 Task: Create in the project AquaVue in Backlog an issue 'Improve website speed and performance', assign it to team member softage.3@softage.net and change the status to IN PROGRESS. Create in the project AquaVue in Backlog an issue 'Implement multi-factor authentication for user login', assign it to team member softage.4@softage.net and change the status to IN PROGRESS
Action: Mouse moved to (254, 61)
Screenshot: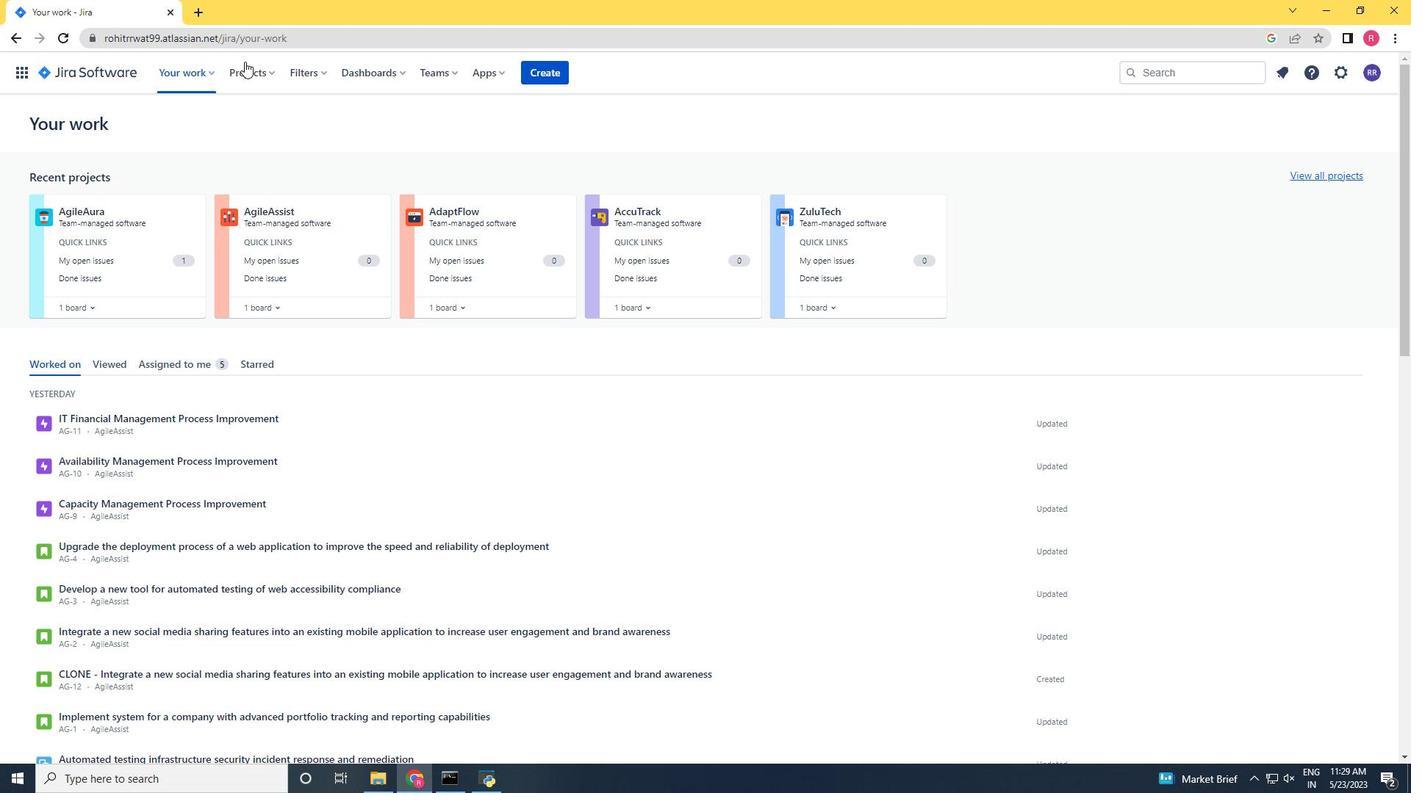 
Action: Mouse pressed left at (254, 61)
Screenshot: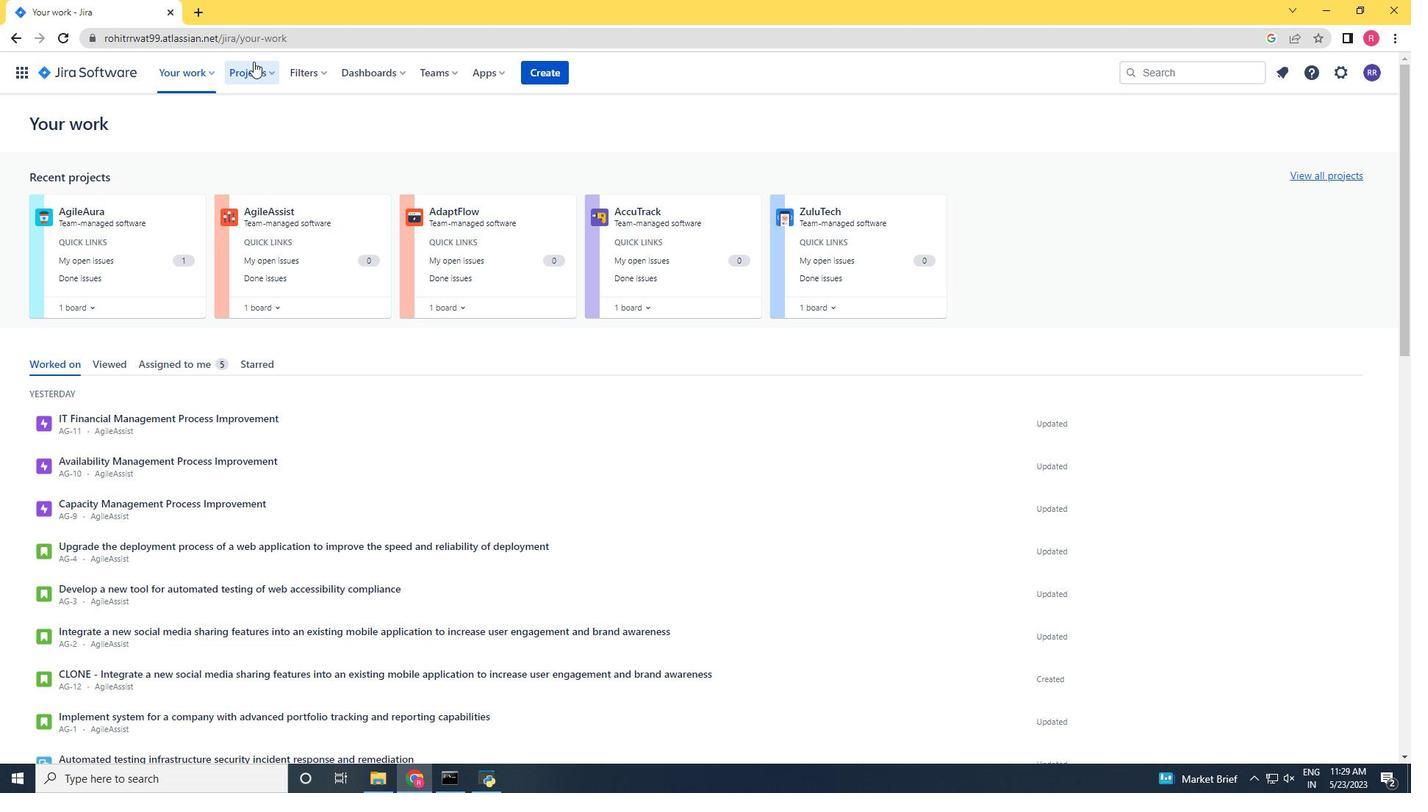 
Action: Mouse moved to (288, 144)
Screenshot: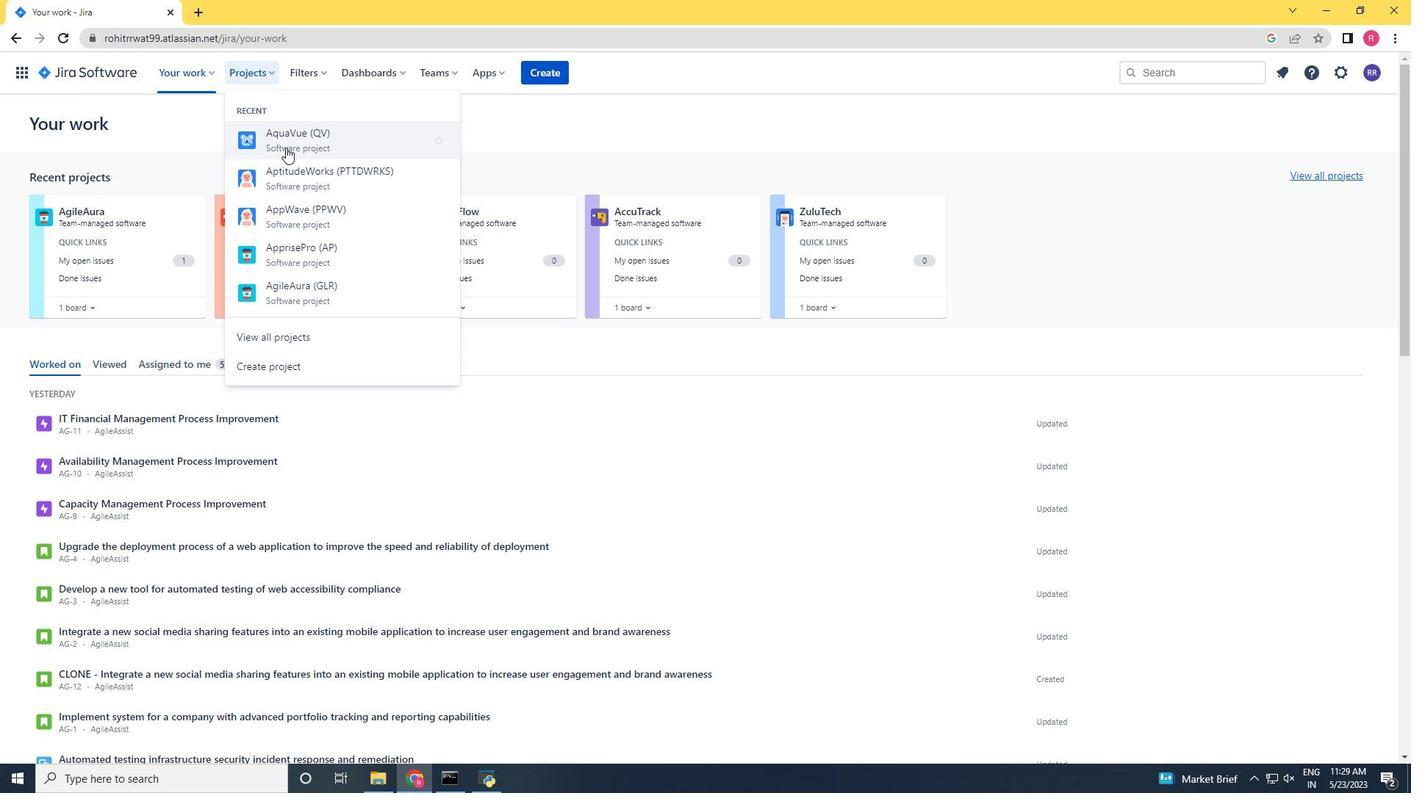 
Action: Mouse pressed left at (288, 144)
Screenshot: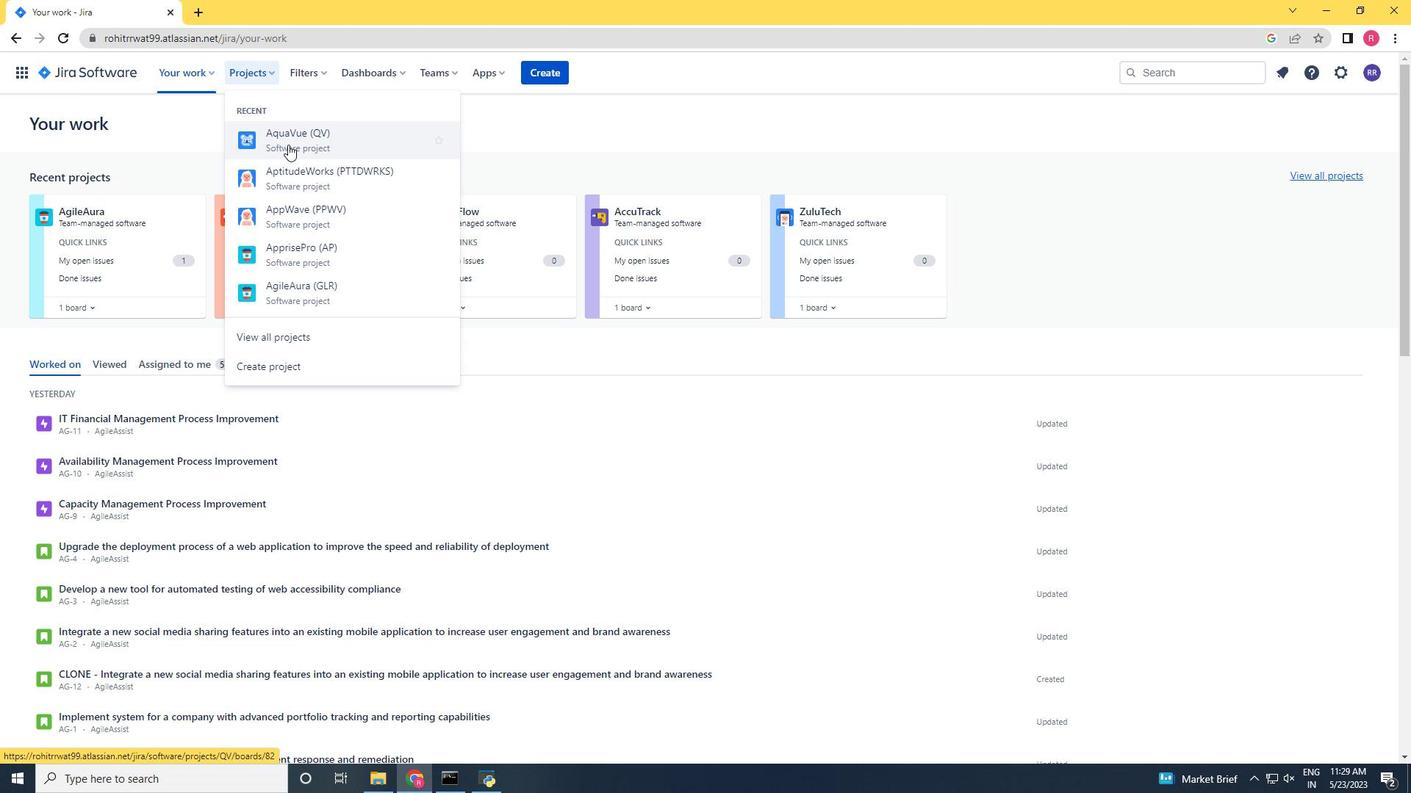 
Action: Mouse moved to (88, 221)
Screenshot: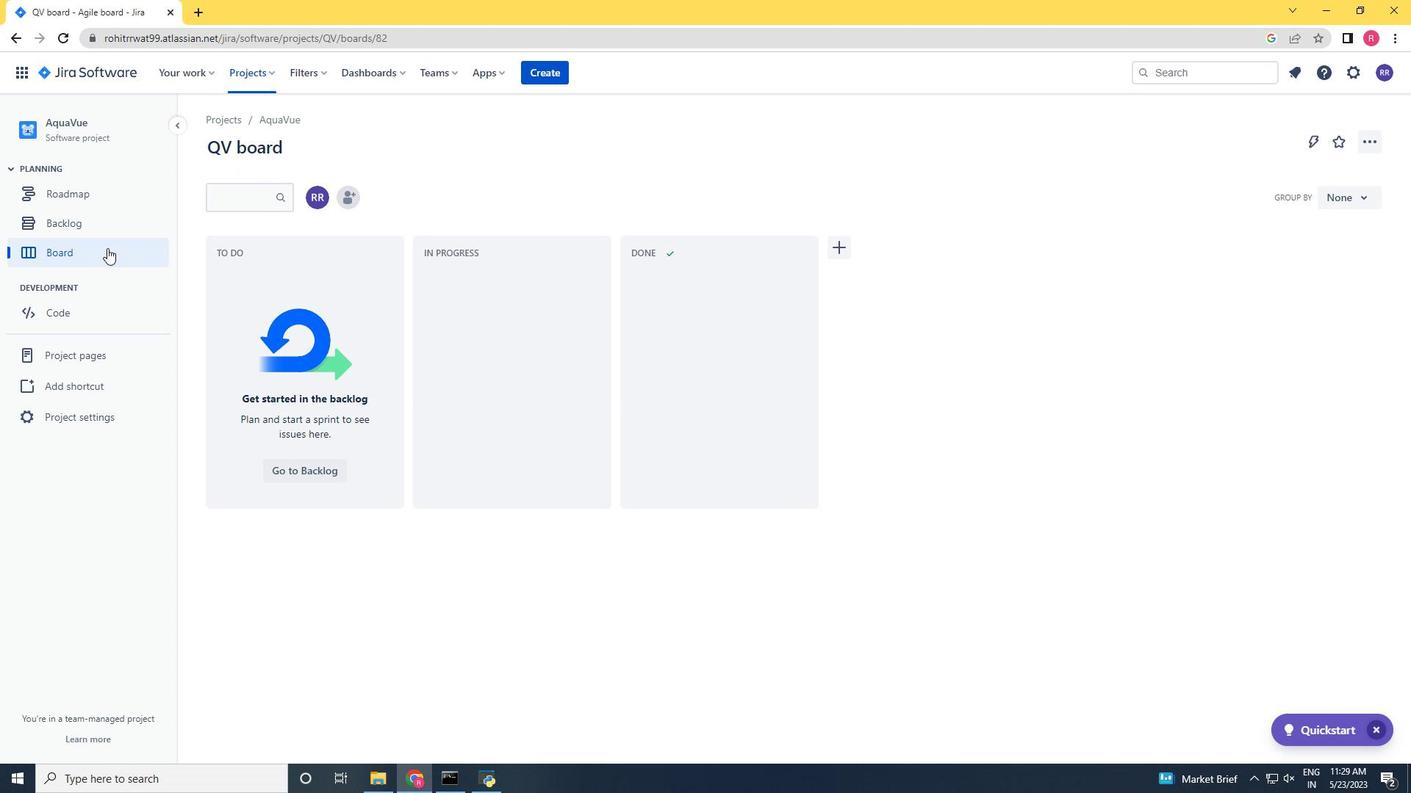 
Action: Mouse pressed left at (88, 221)
Screenshot: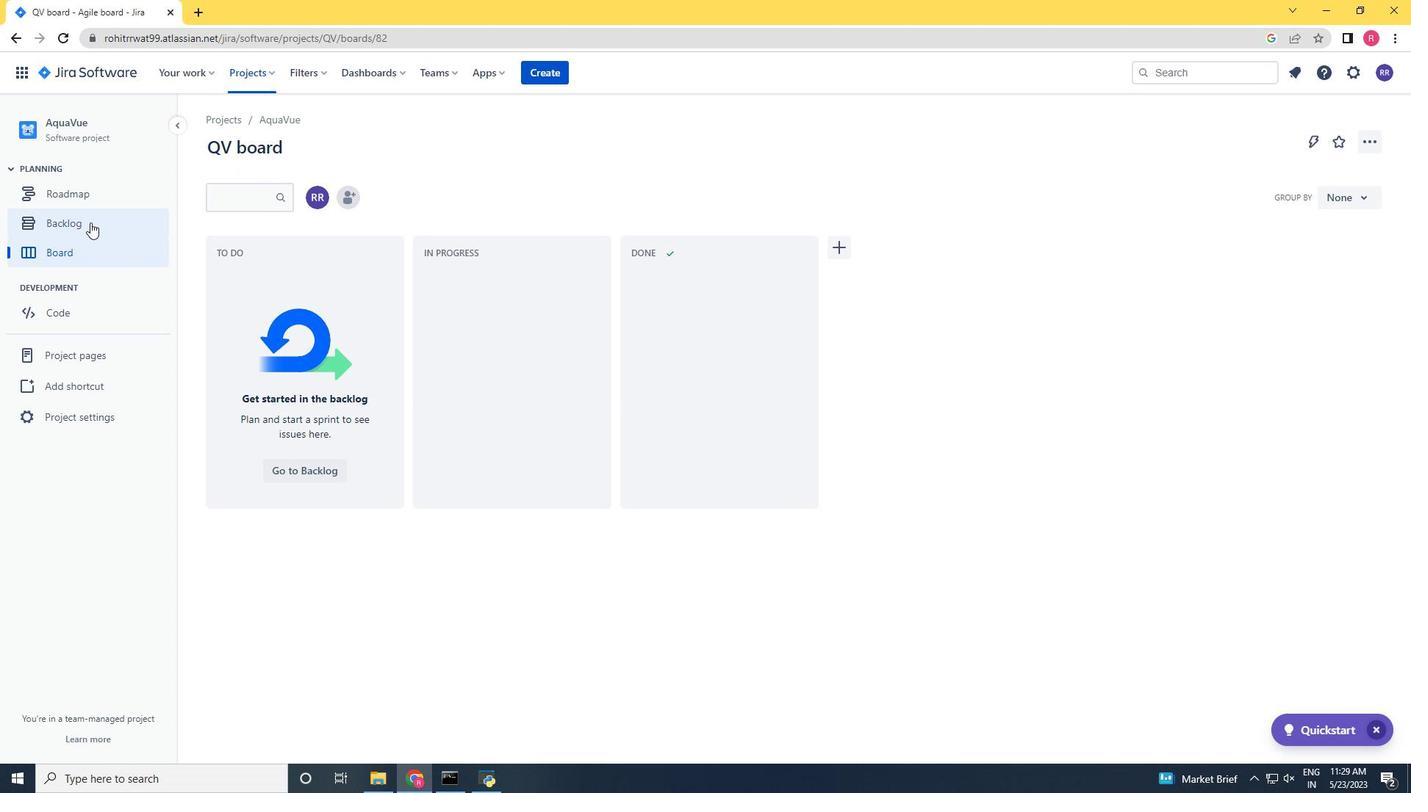 
Action: Mouse moved to (498, 548)
Screenshot: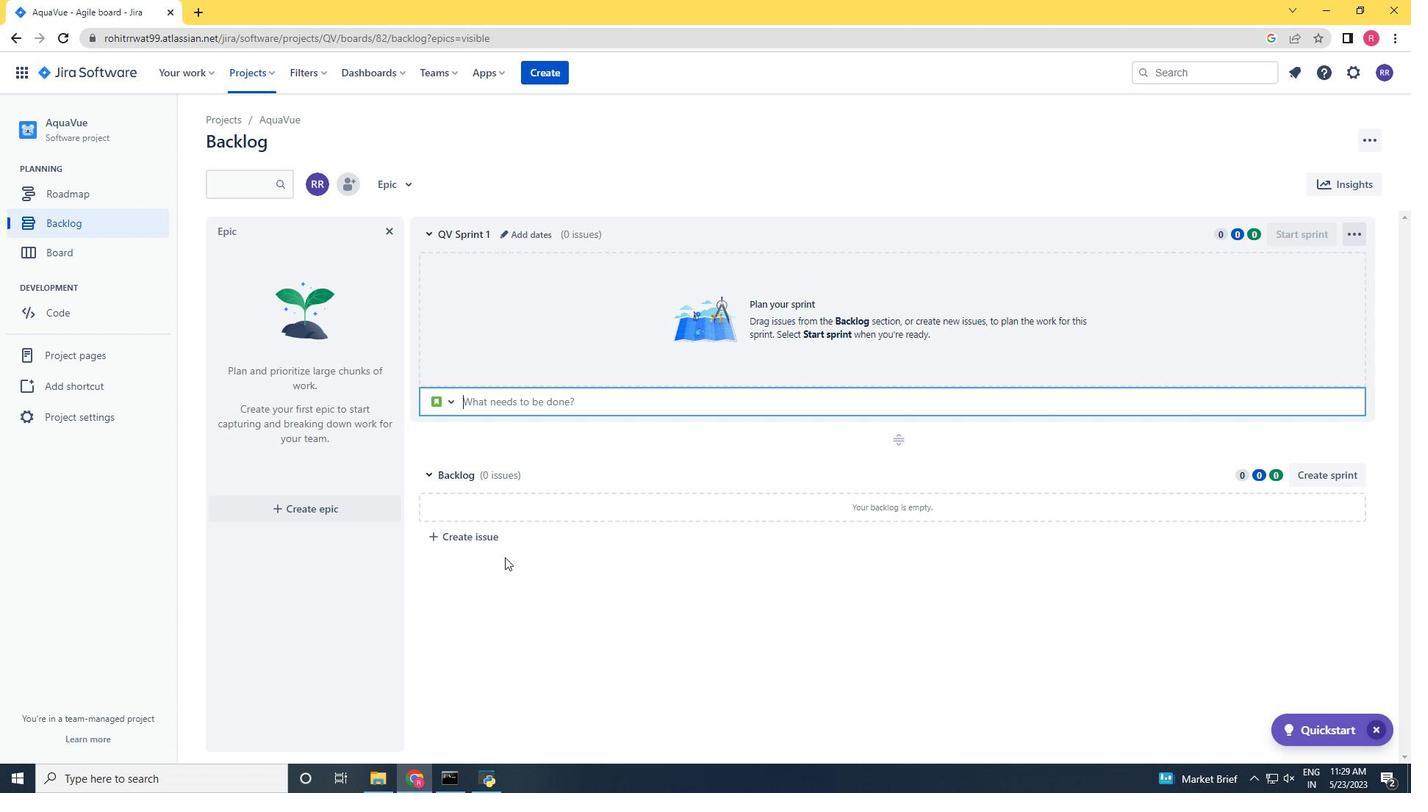 
Action: Mouse pressed left at (498, 548)
Screenshot: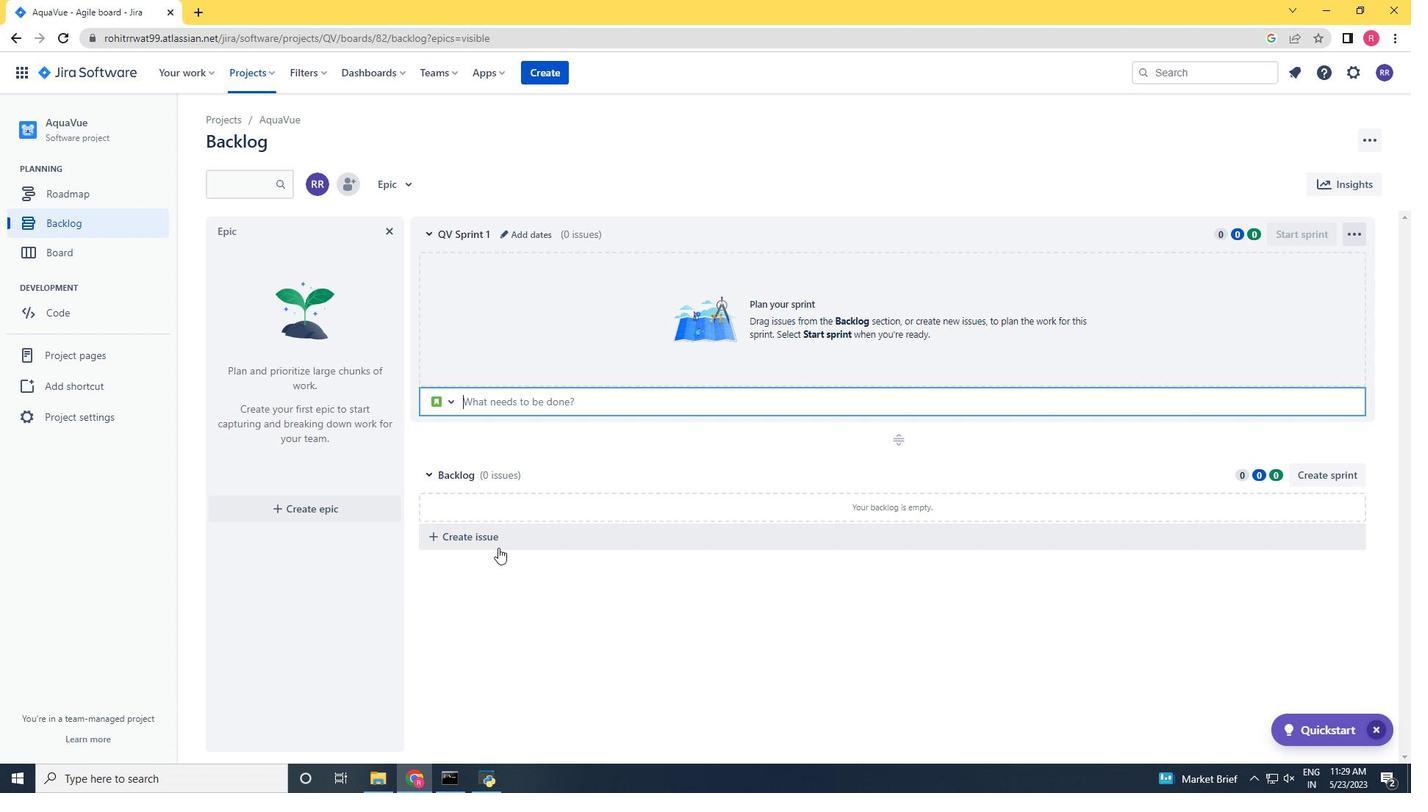 
Action: Mouse moved to (387, 227)
Screenshot: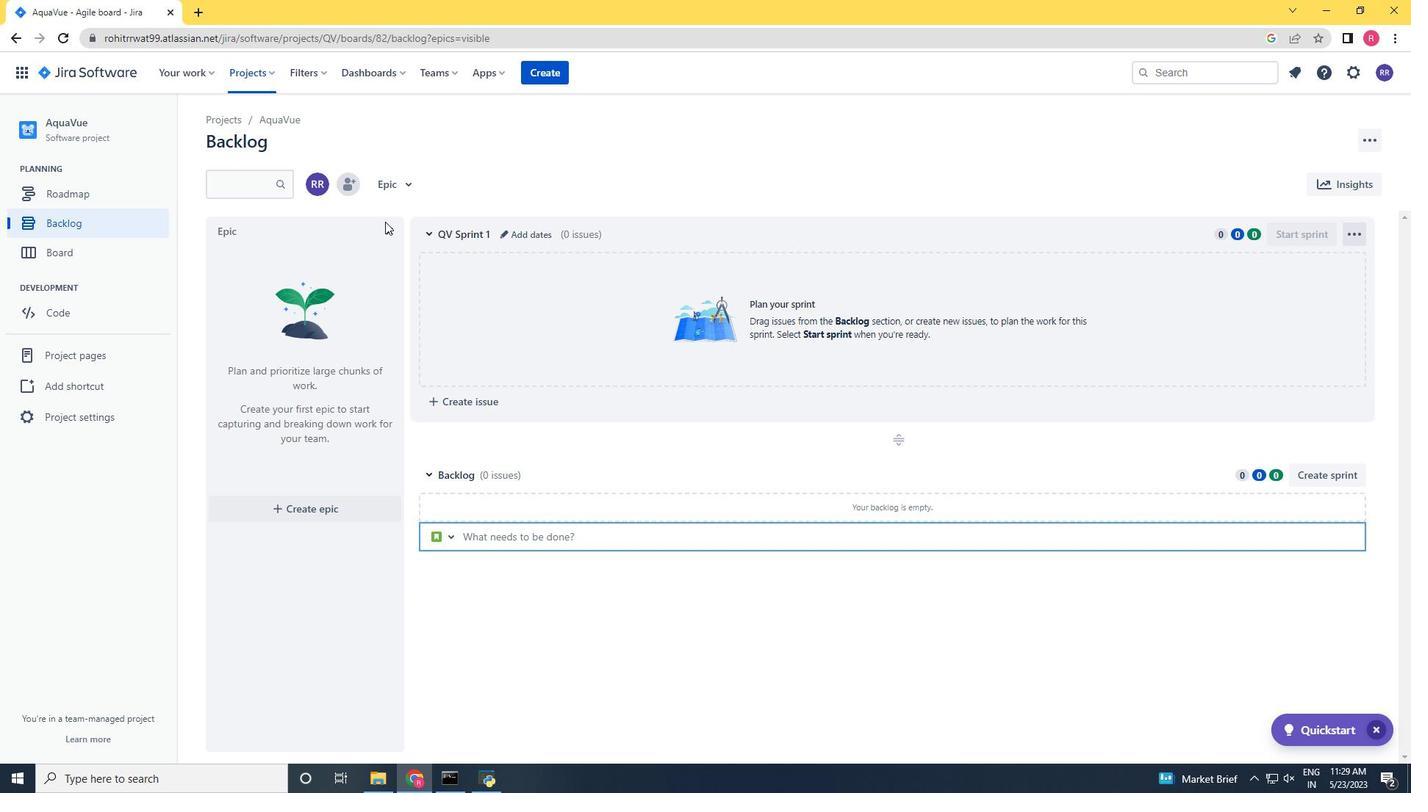 
Action: Mouse pressed left at (387, 227)
Screenshot: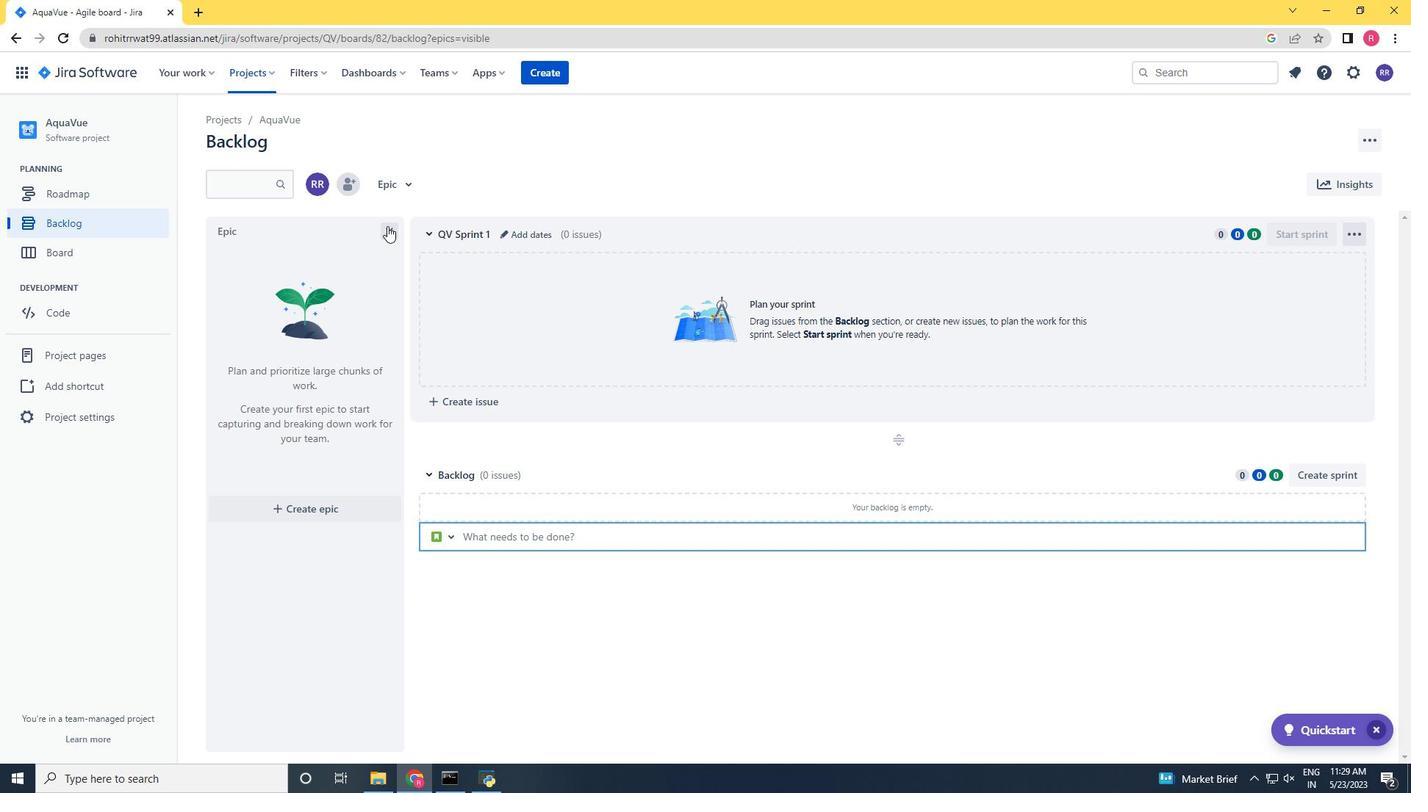 
Action: Mouse moved to (302, 548)
Screenshot: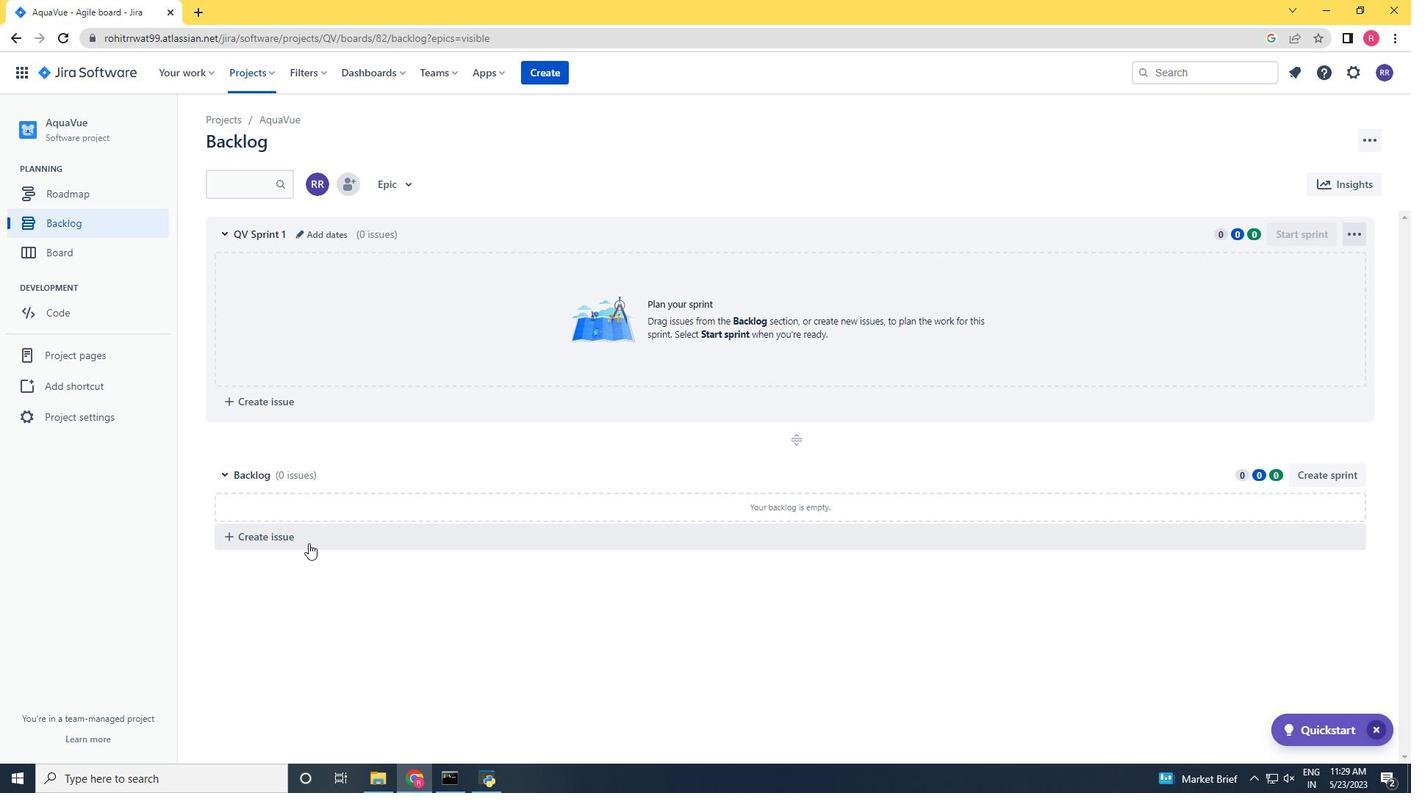 
Action: Mouse pressed left at (302, 548)
Screenshot: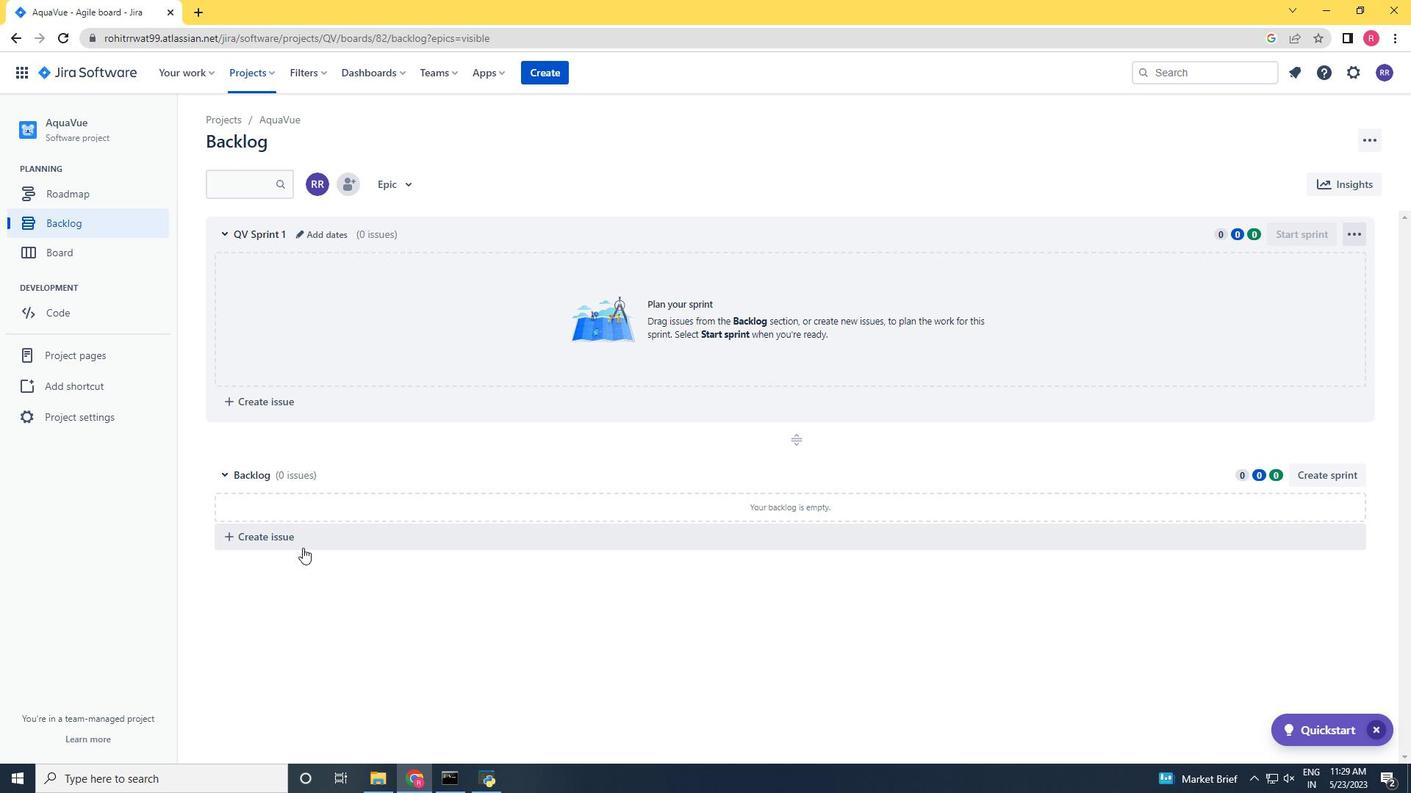 
Action: Key pressed <Key.shift>Improve<Key.space>website<Key.space>speed<Key.space>and<Key.space>prformance<Key.space><Key.left><Key.left><Key.left><Key.left><Key.left><Key.left><Key.left><Key.left><Key.left><Key.left>e<Key.right><Key.right><Key.right><Key.right><Key.right><Key.right><Key.right><Key.right><Key.right><Key.right><Key.right><Key.right><Key.right><Key.right><Key.right><Key.enter>
Screenshot: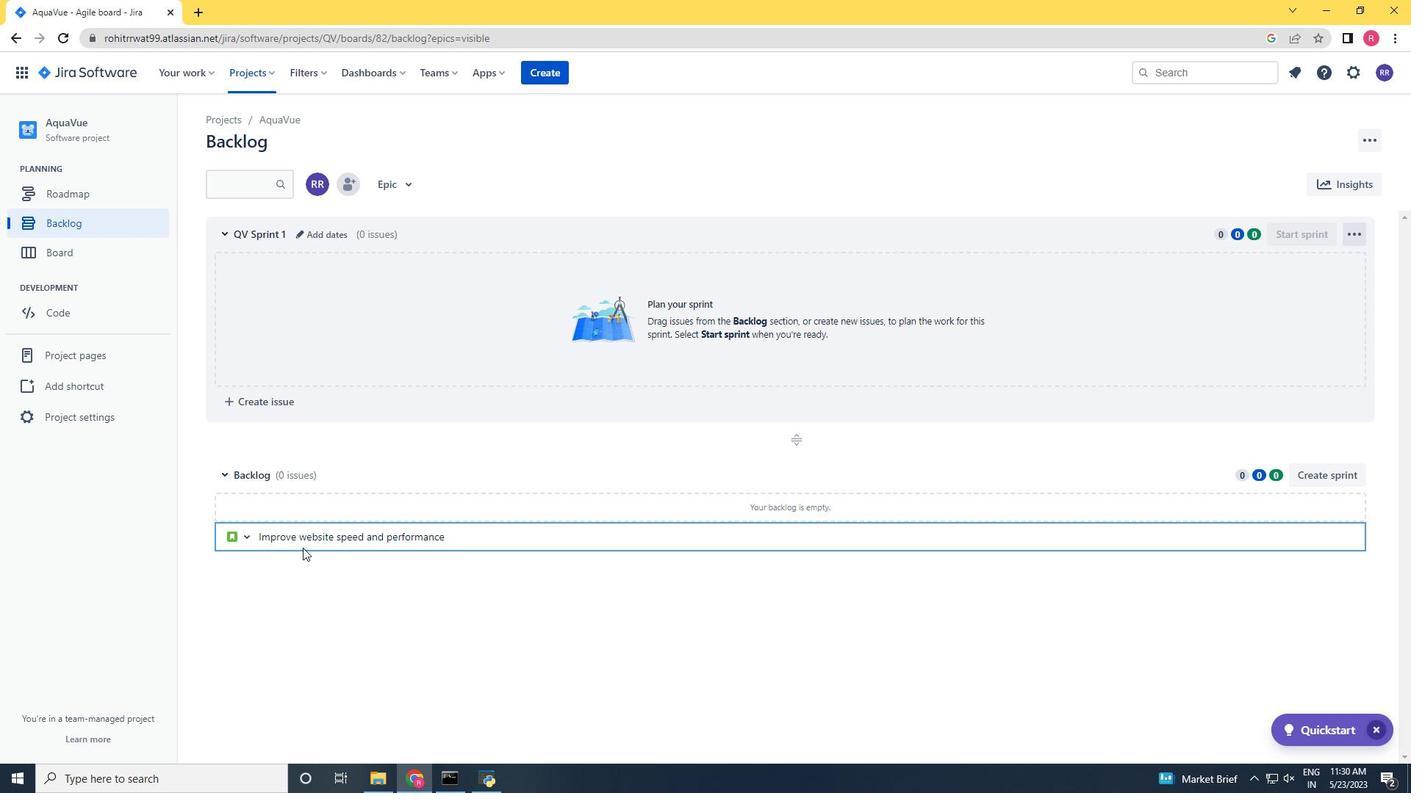 
Action: Mouse moved to (1298, 511)
Screenshot: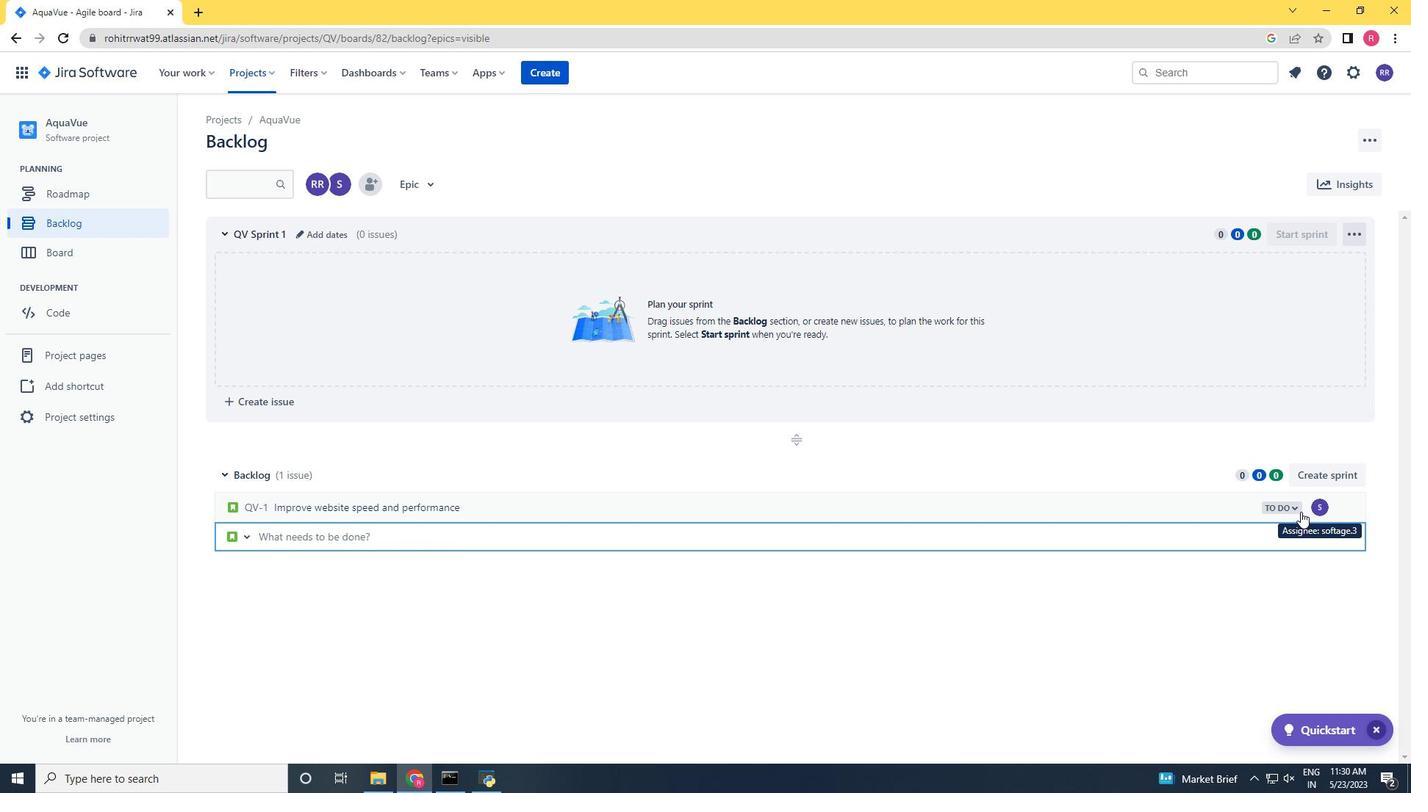 
Action: Mouse pressed left at (1298, 511)
Screenshot: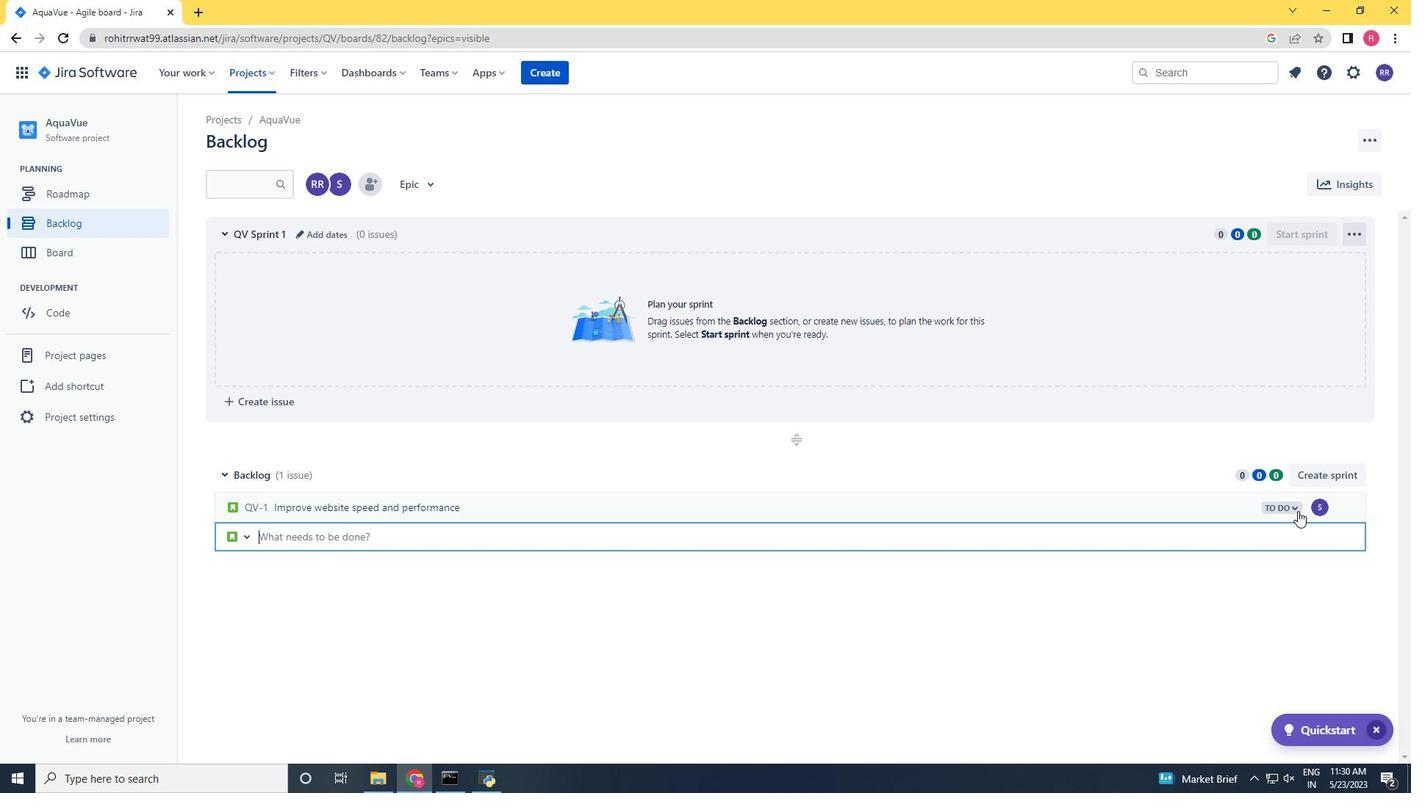 
Action: Mouse moved to (965, 507)
Screenshot: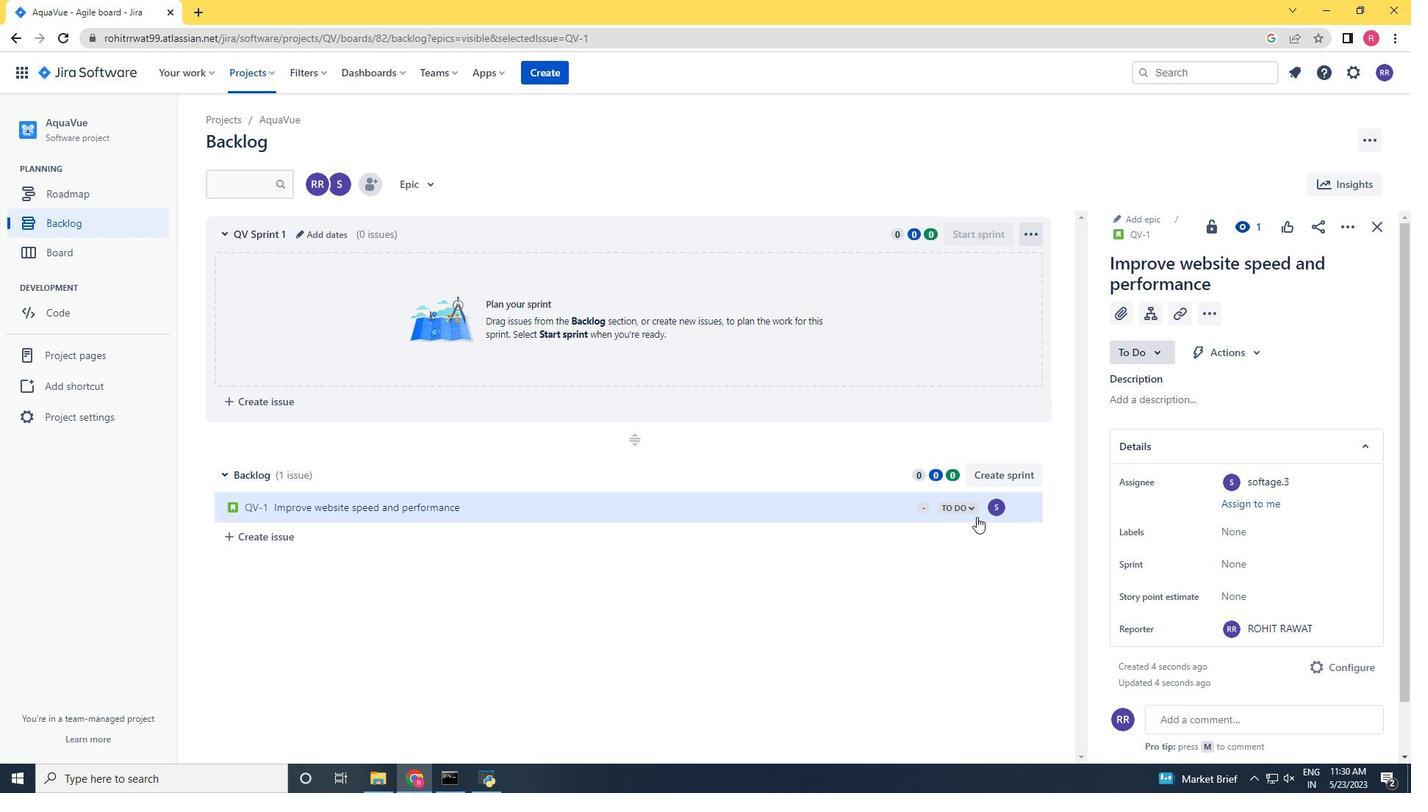 
Action: Mouse pressed left at (965, 507)
Screenshot: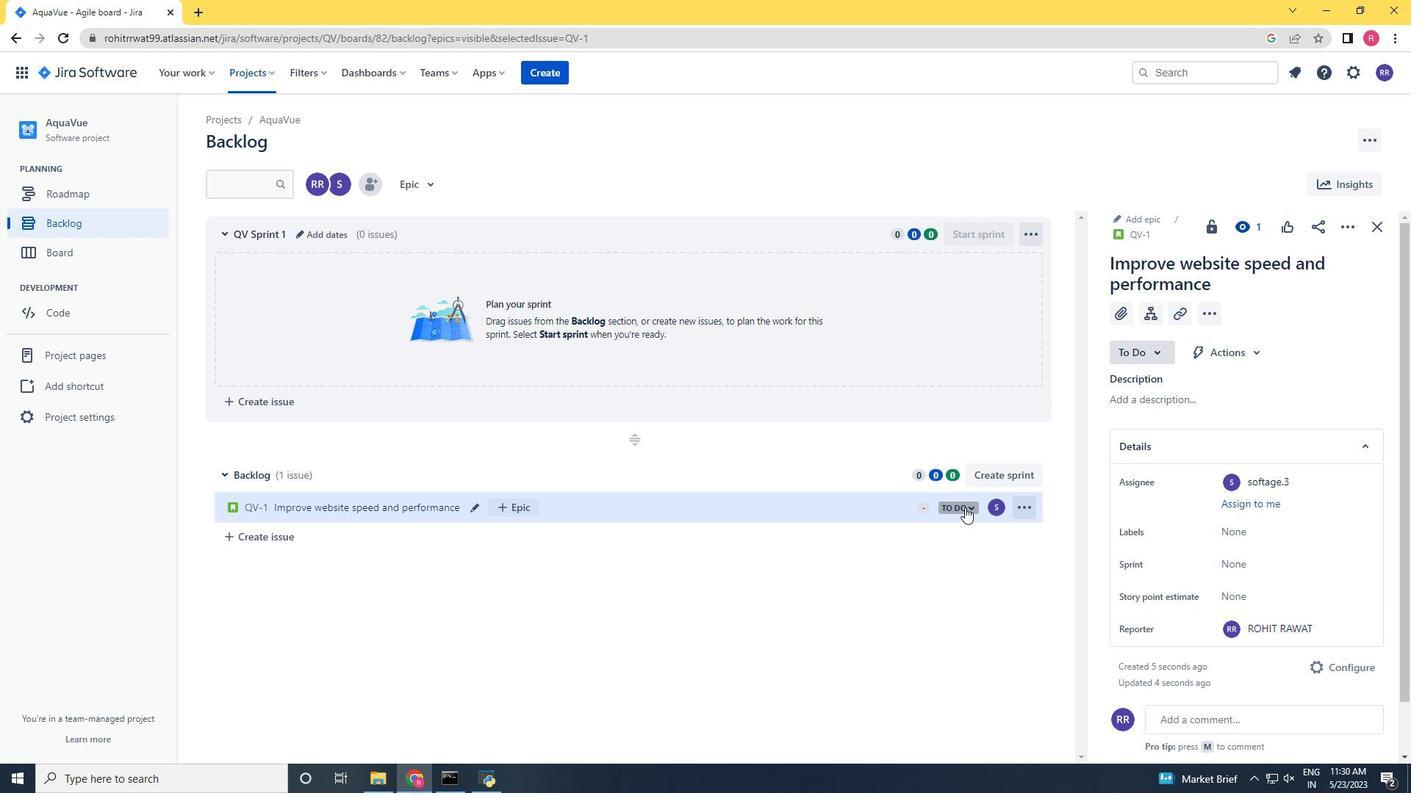 
Action: Mouse moved to (966, 534)
Screenshot: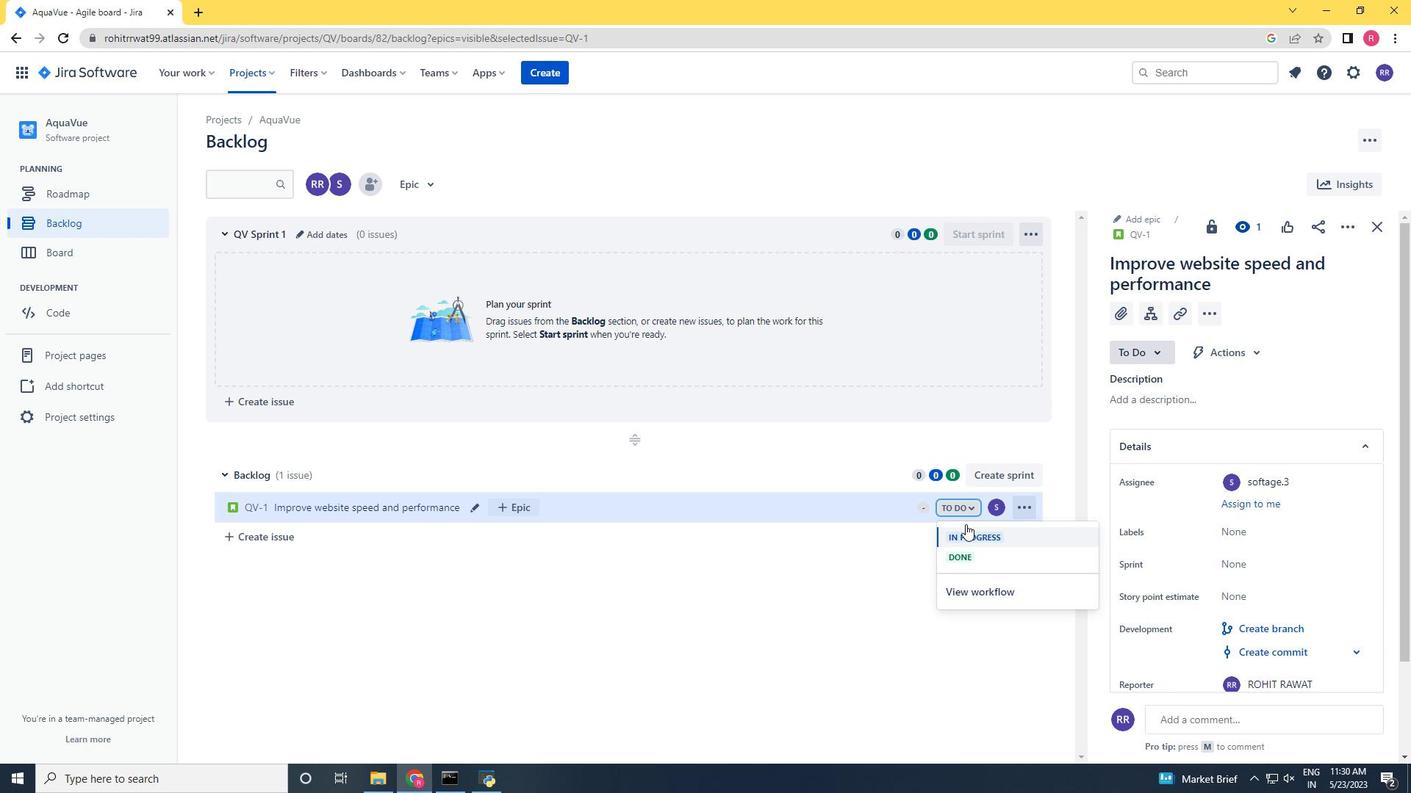 
Action: Mouse pressed left at (966, 534)
Screenshot: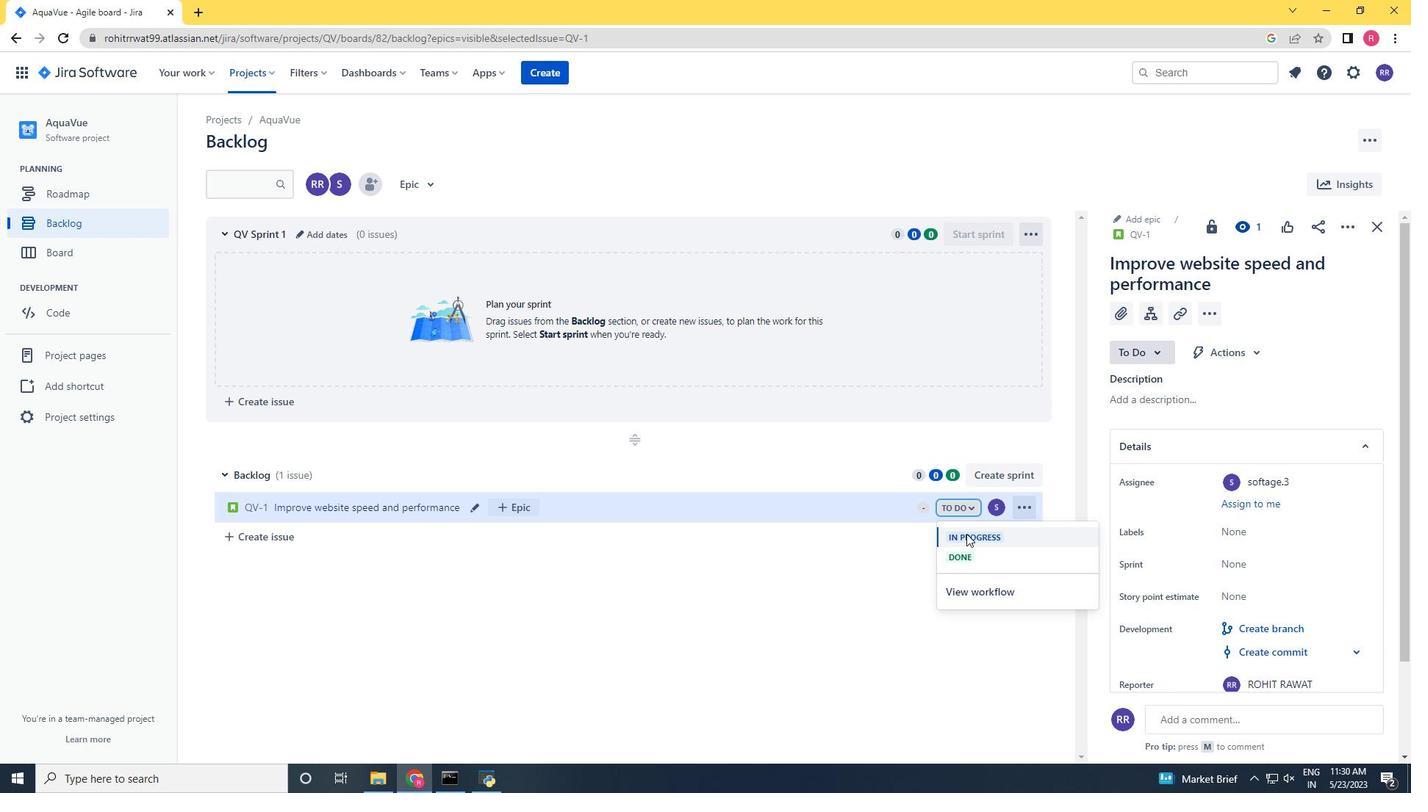 
Action: Mouse moved to (1376, 229)
Screenshot: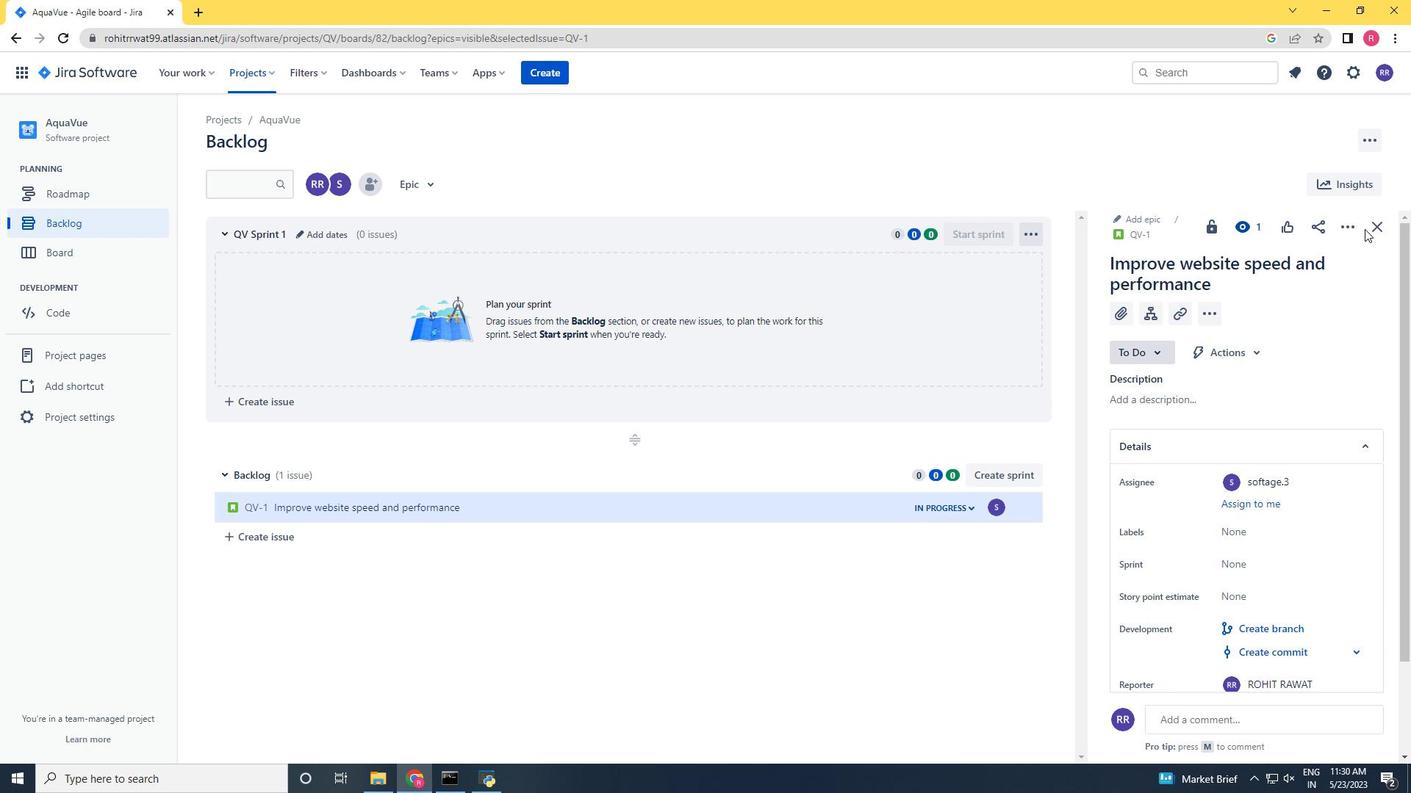 
Action: Mouse pressed left at (1376, 229)
Screenshot: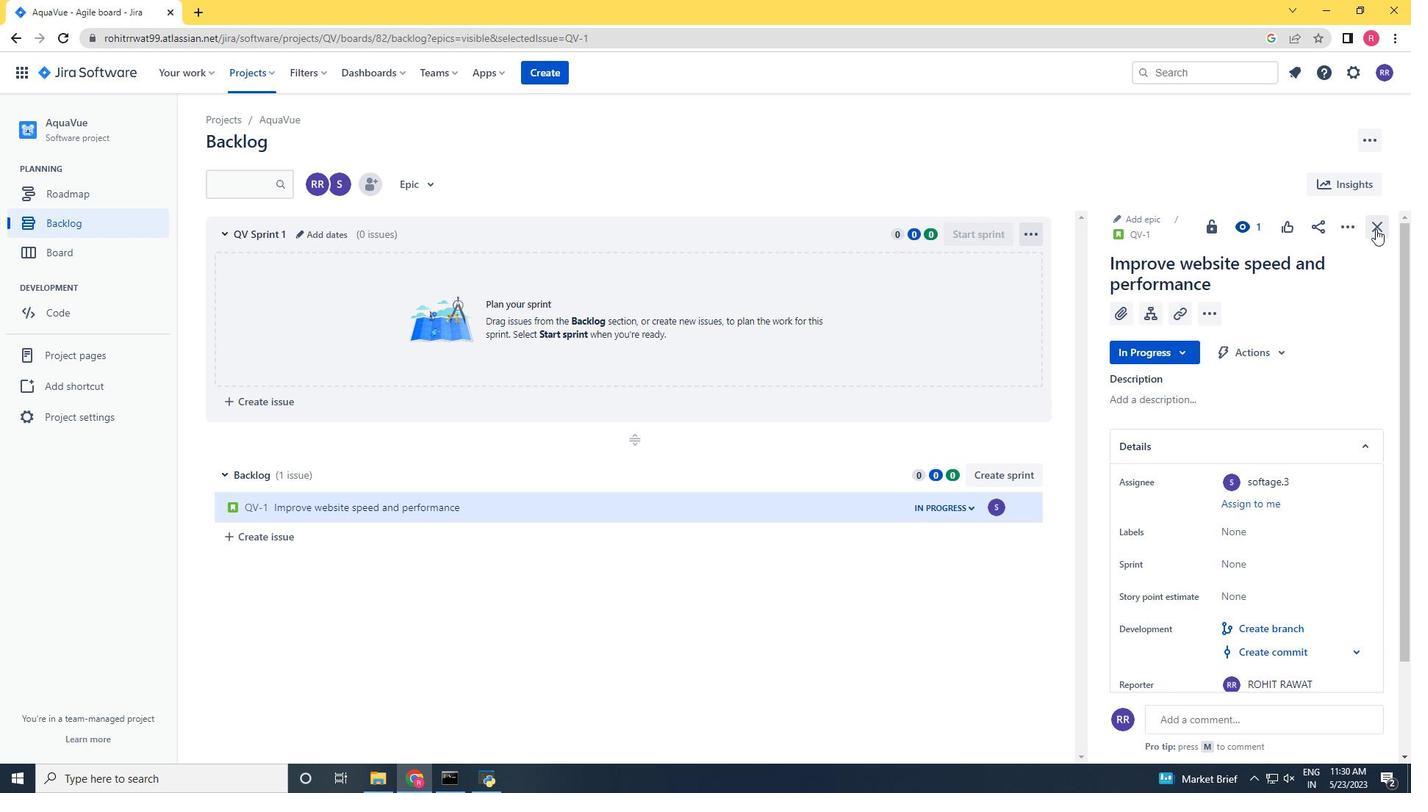 
Action: Mouse moved to (293, 543)
Screenshot: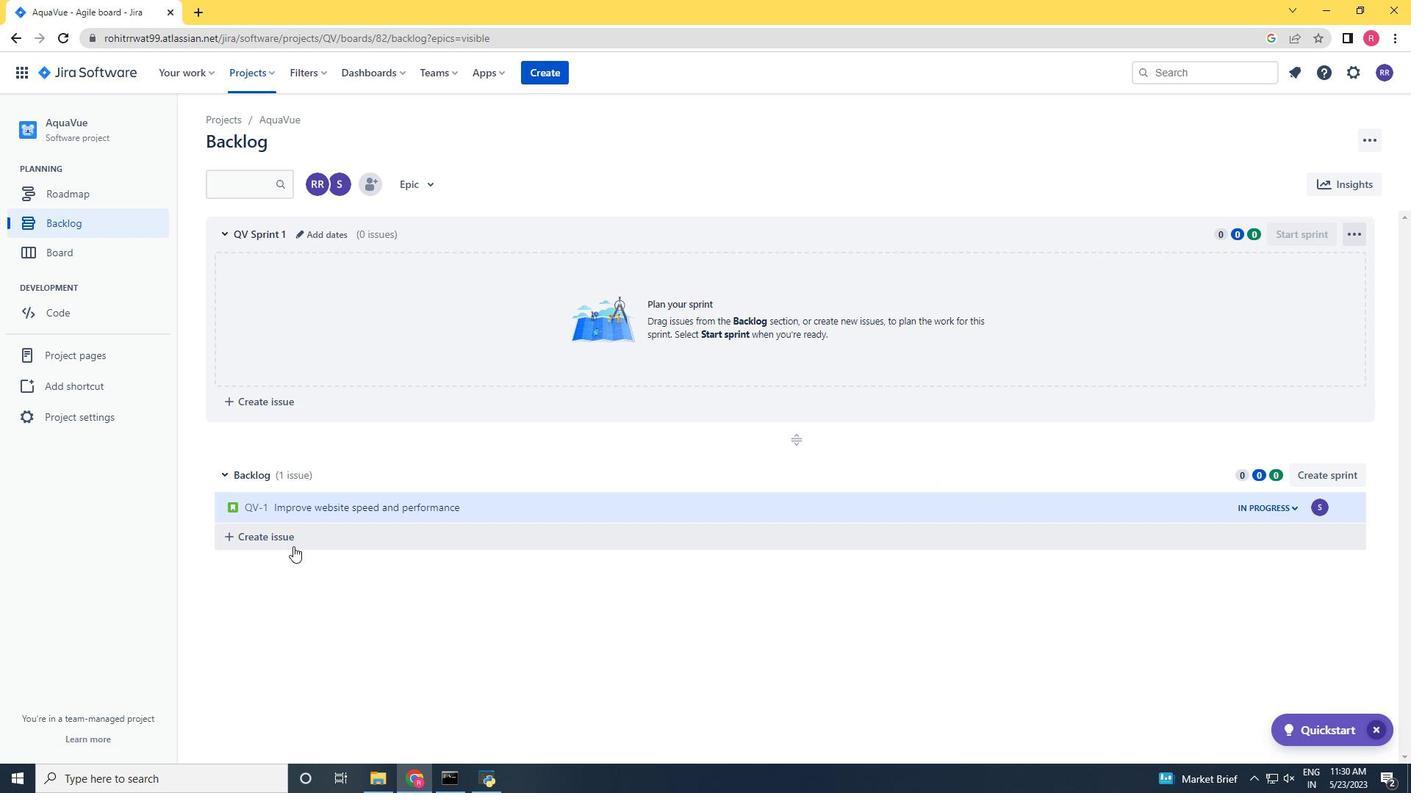 
Action: Mouse pressed left at (293, 543)
Screenshot: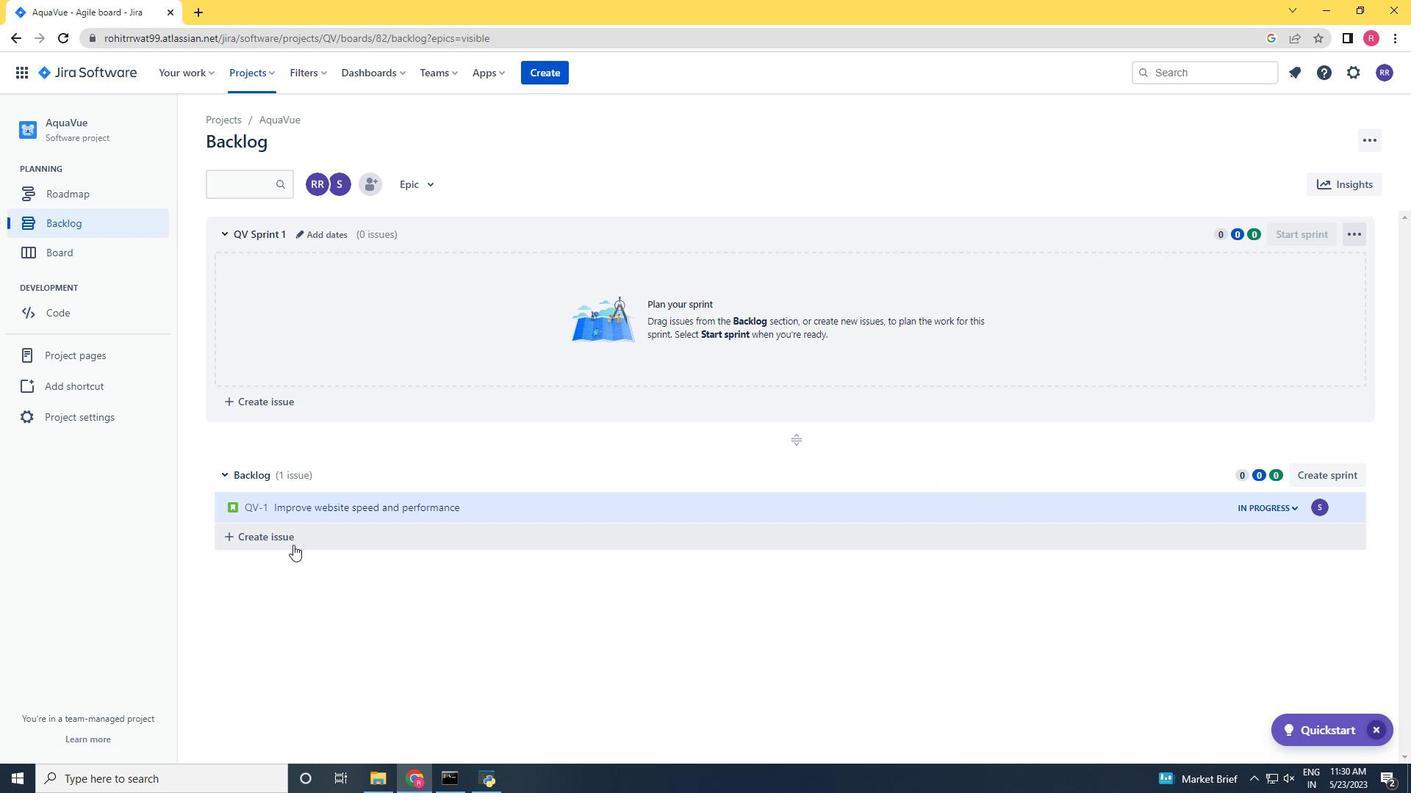 
Action: Mouse moved to (321, 543)
Screenshot: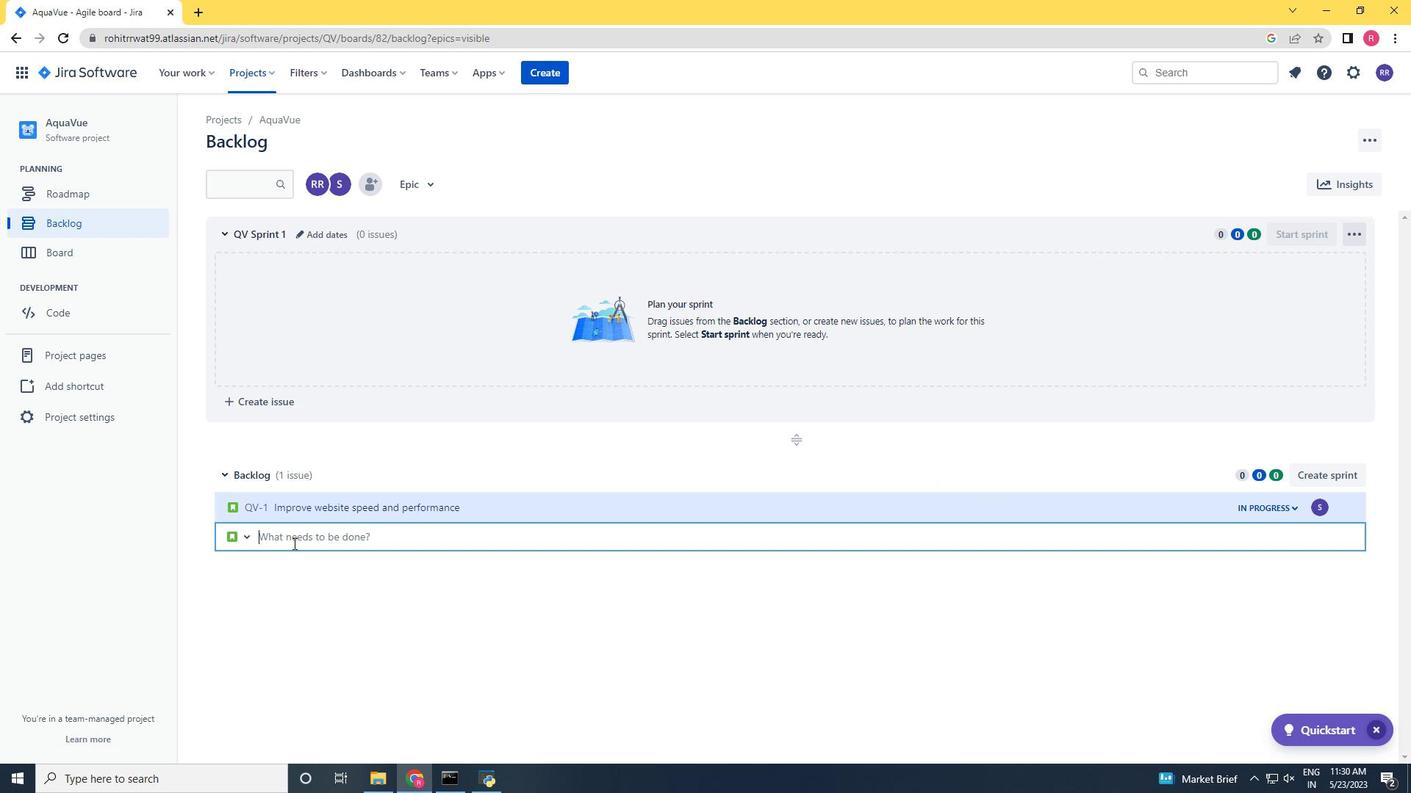 
Action: Key pressed <Key.shift>Implement<Key.space>multi-factor<Key.space>authentication<Key.space>for<Key.space>user<Key.space><Key.space>login<Key.enter>
Screenshot: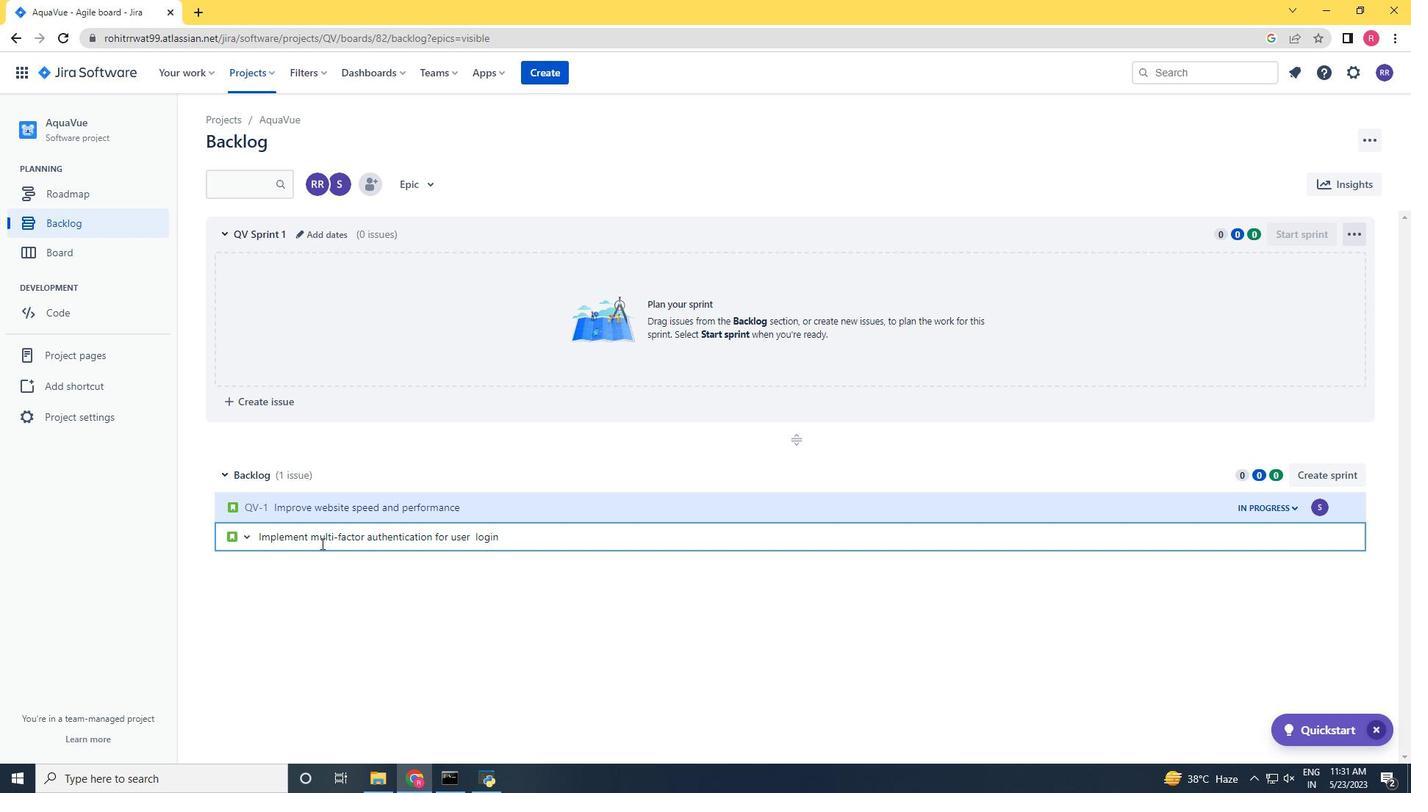 
Action: Mouse moved to (1317, 535)
Screenshot: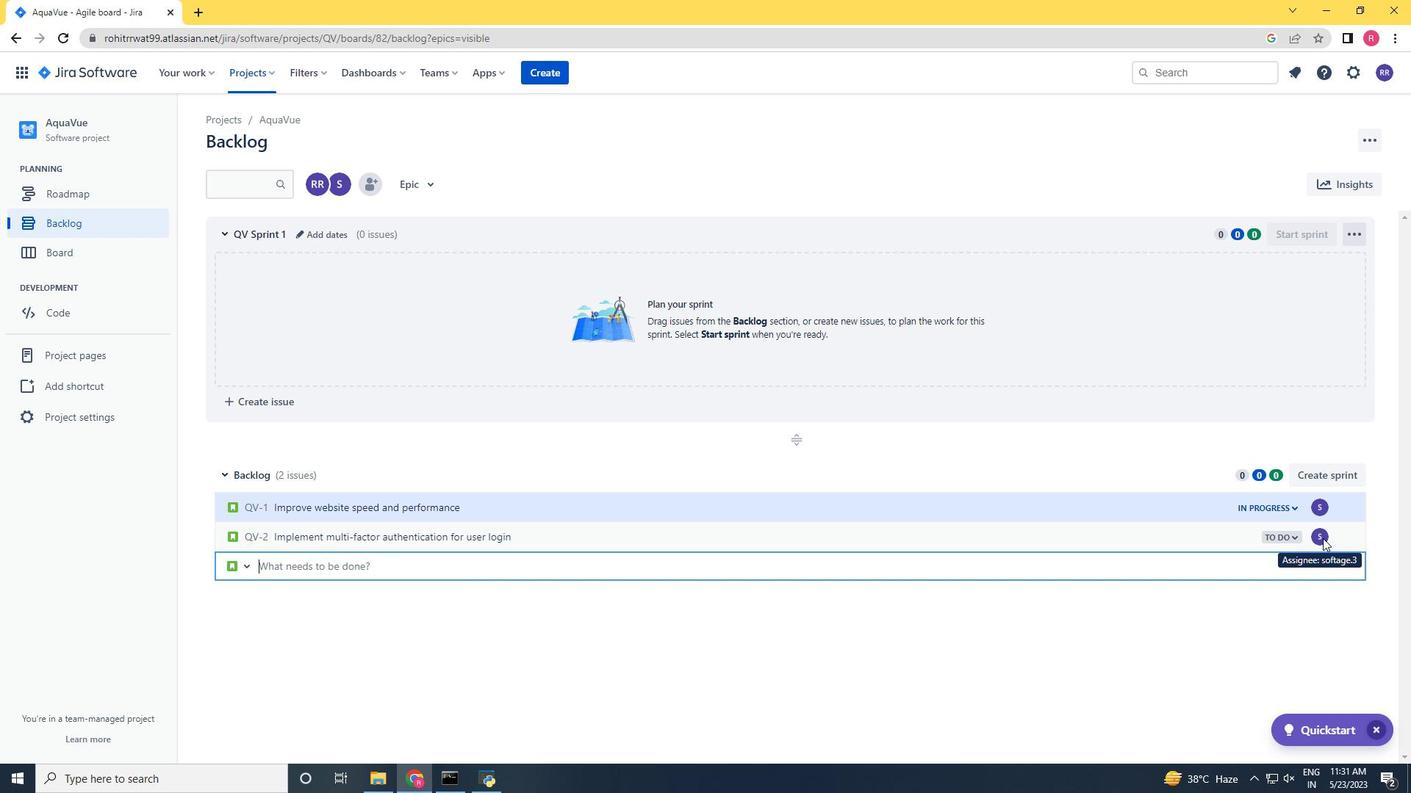 
Action: Mouse pressed left at (1317, 535)
Screenshot: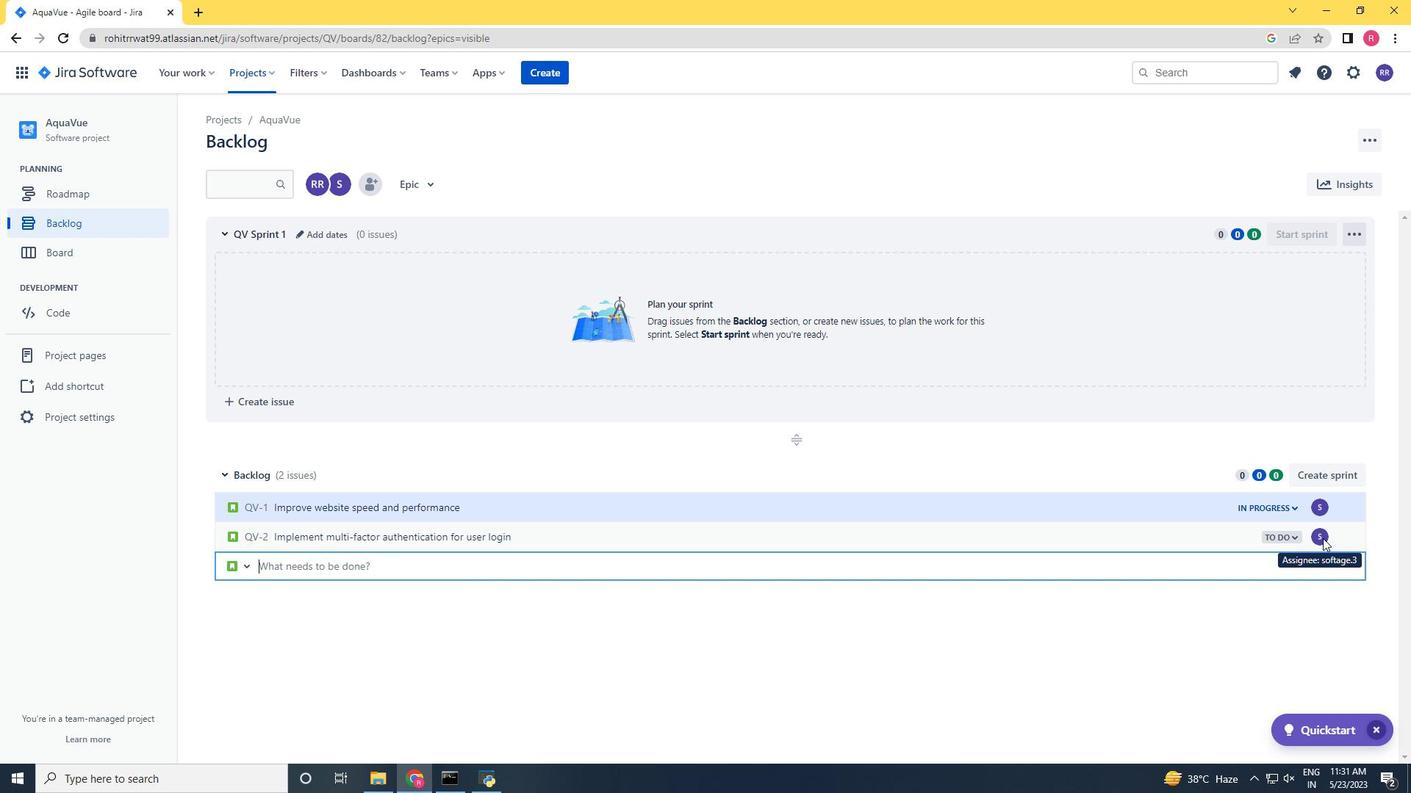 
Action: Mouse pressed left at (1317, 535)
Screenshot: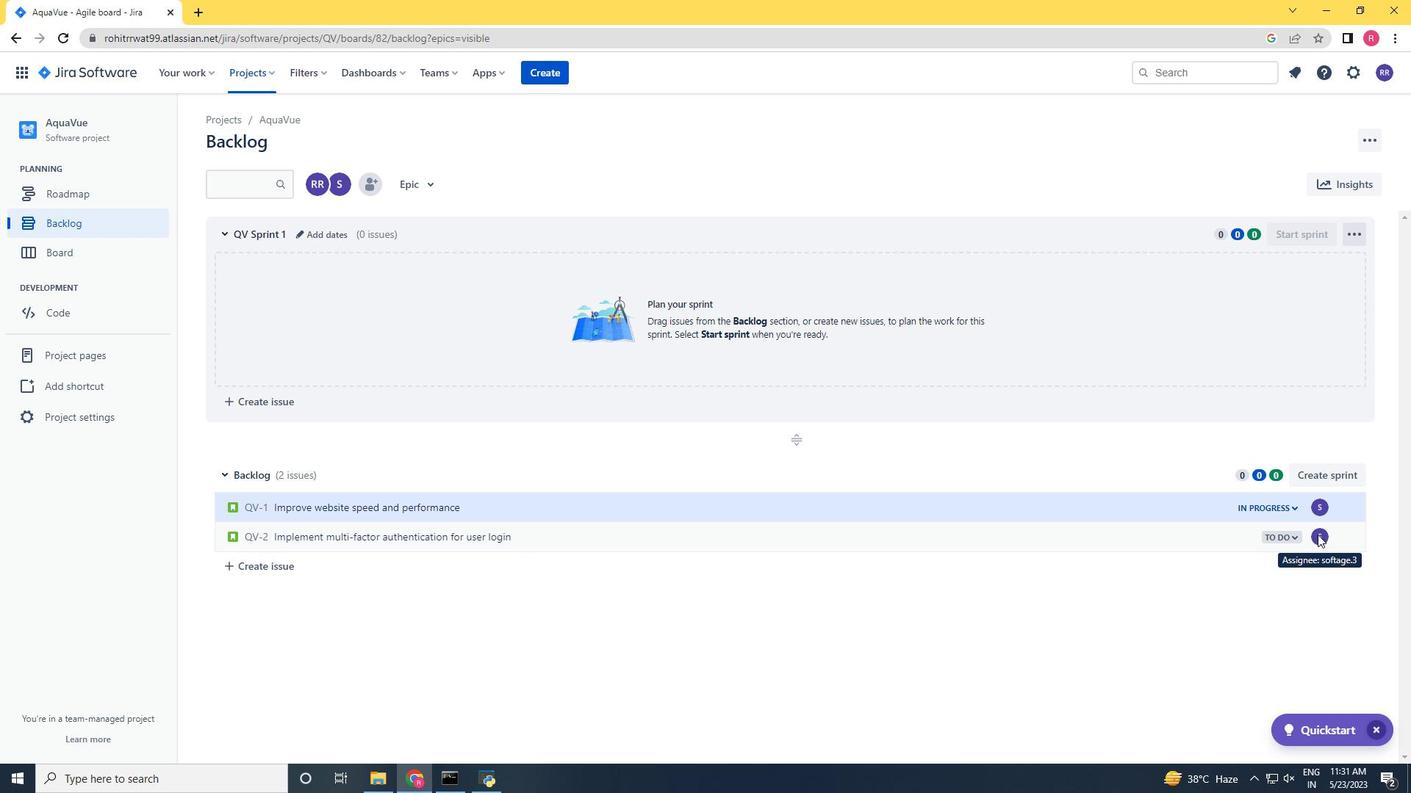 
Action: Mouse moved to (1319, 534)
Screenshot: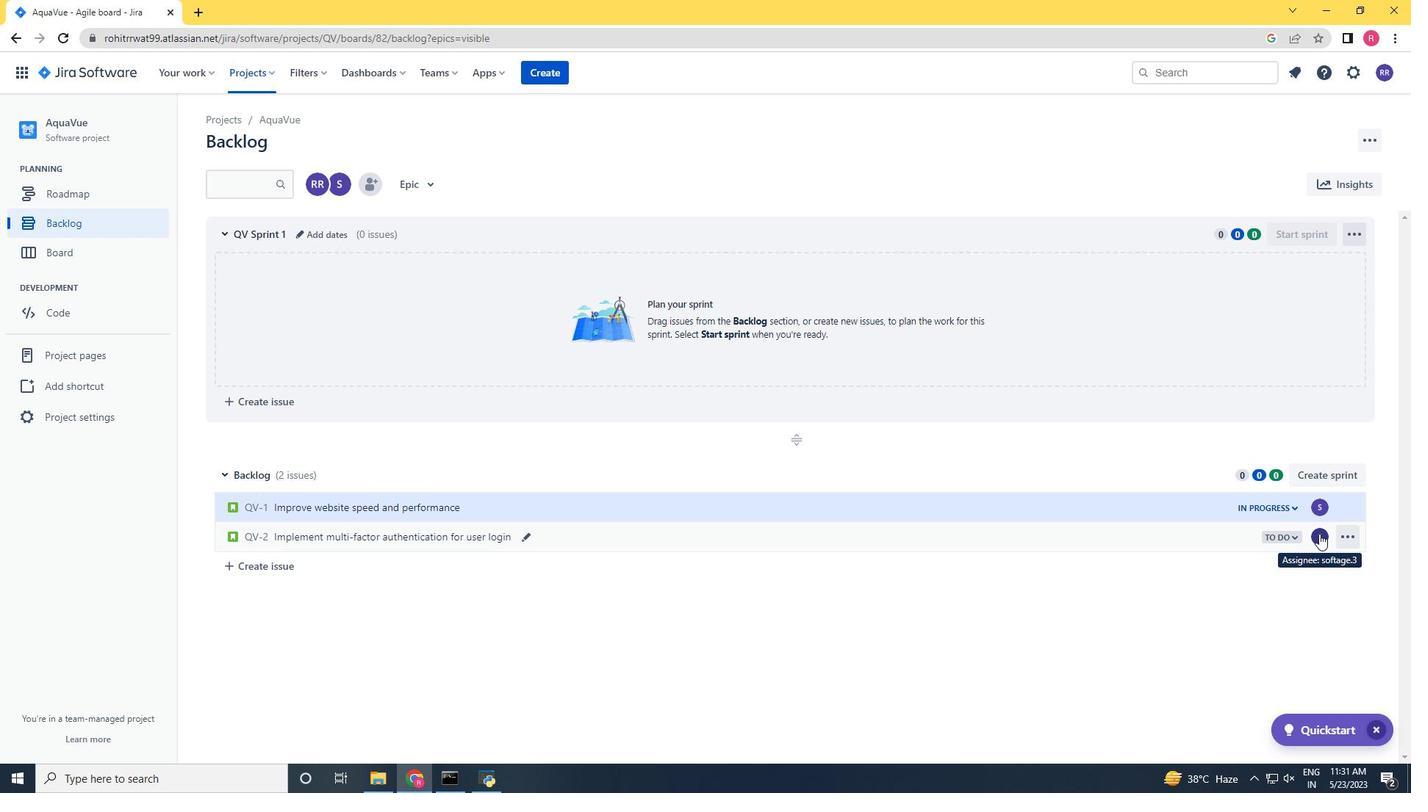 
Action: Mouse pressed left at (1319, 534)
Screenshot: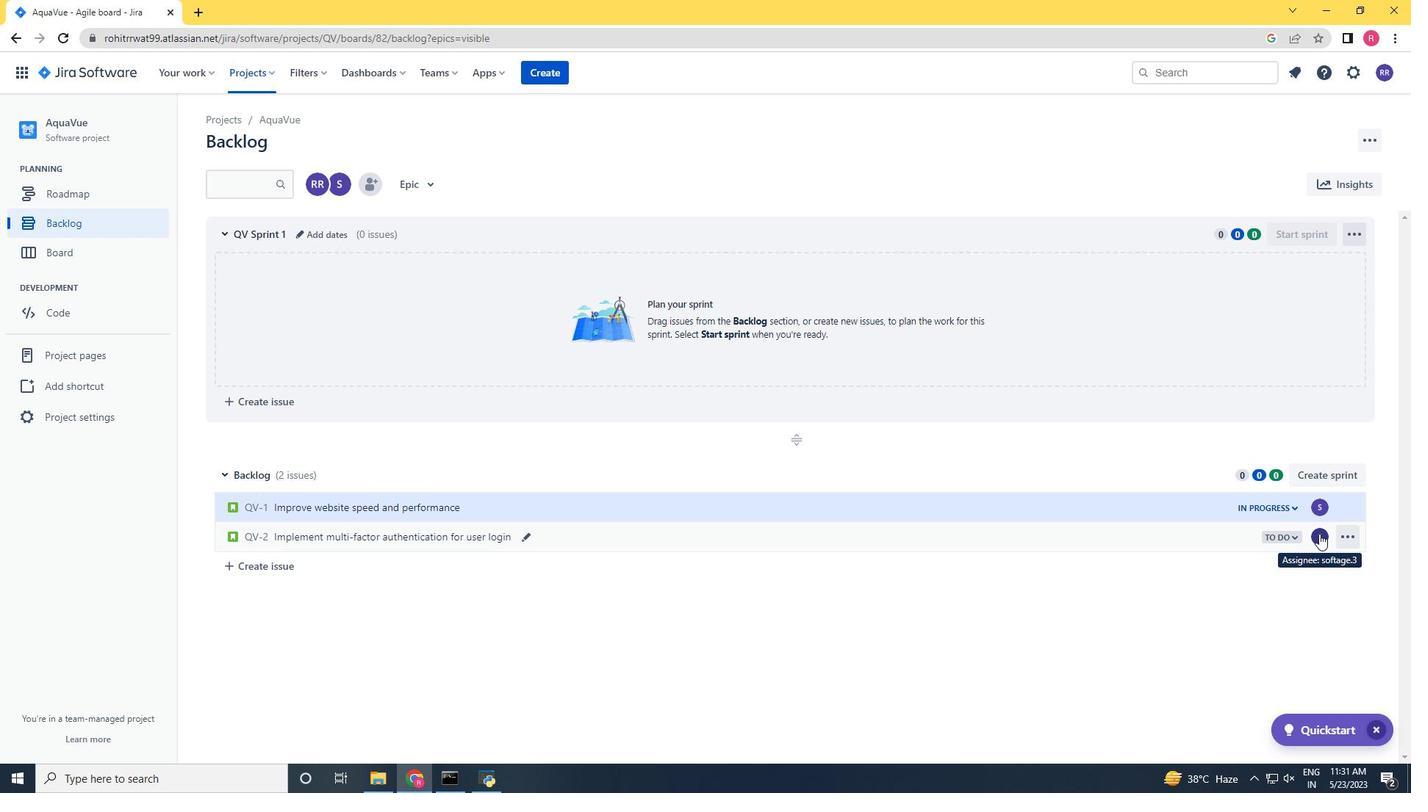 
Action: Key pressed softage.4
Screenshot: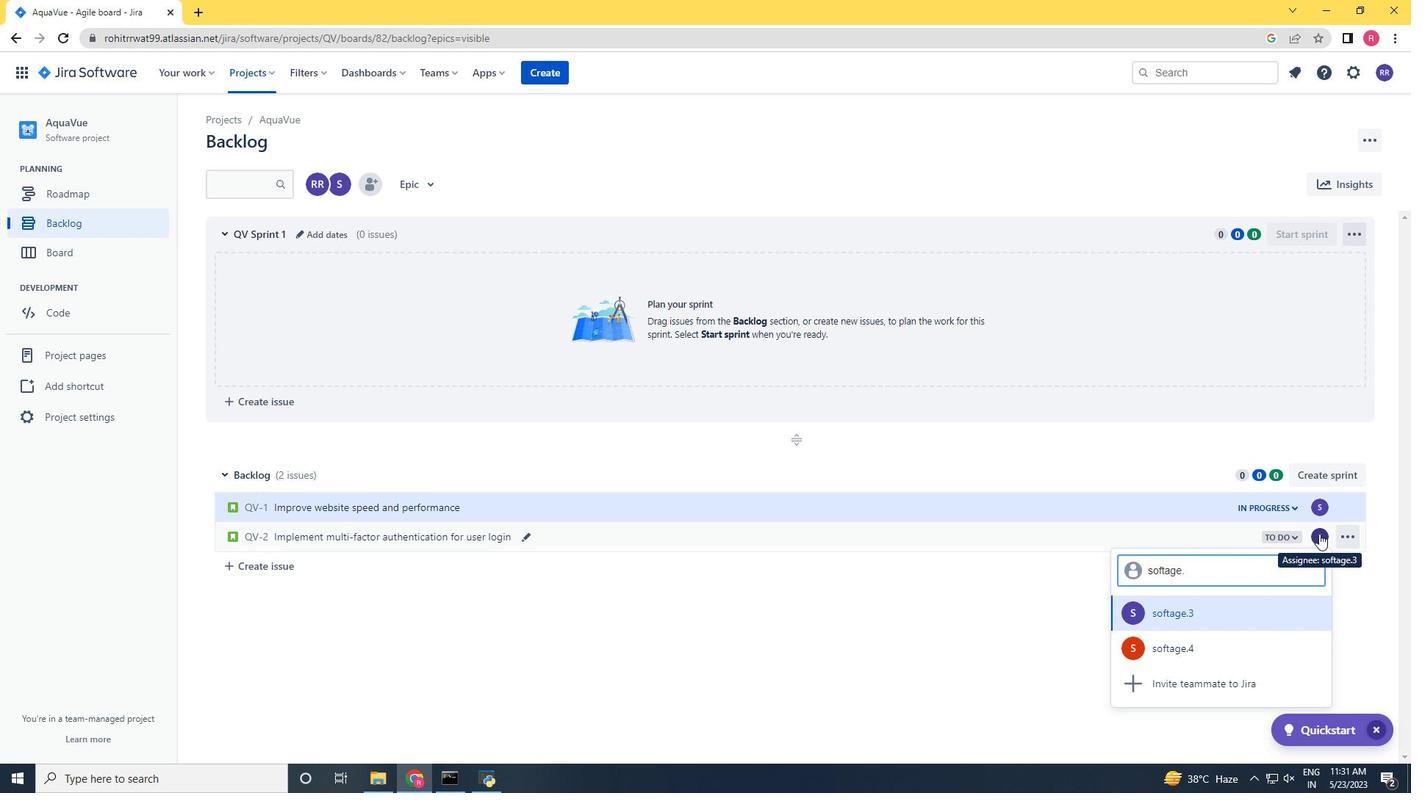 
Action: Mouse moved to (1216, 623)
Screenshot: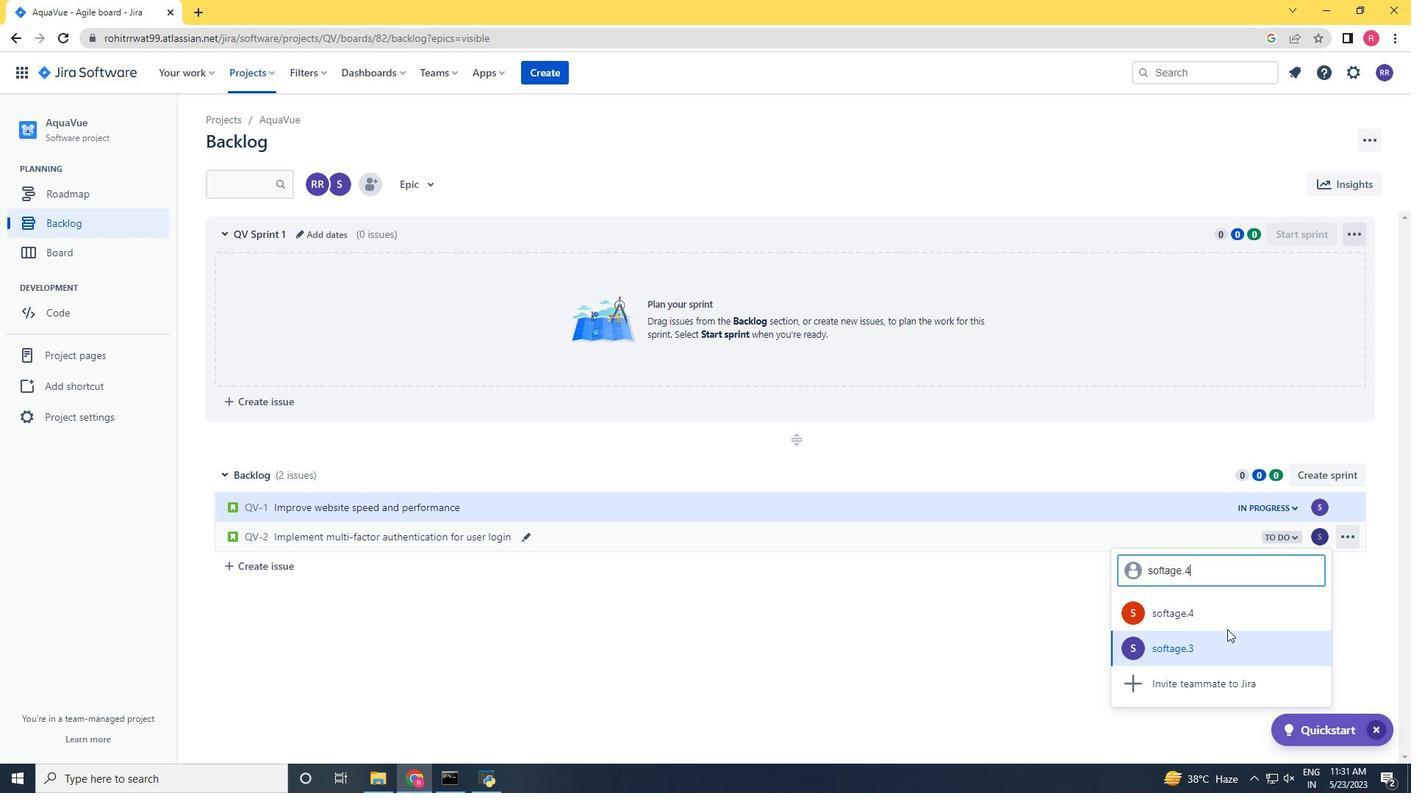 
Action: Mouse pressed left at (1216, 623)
Screenshot: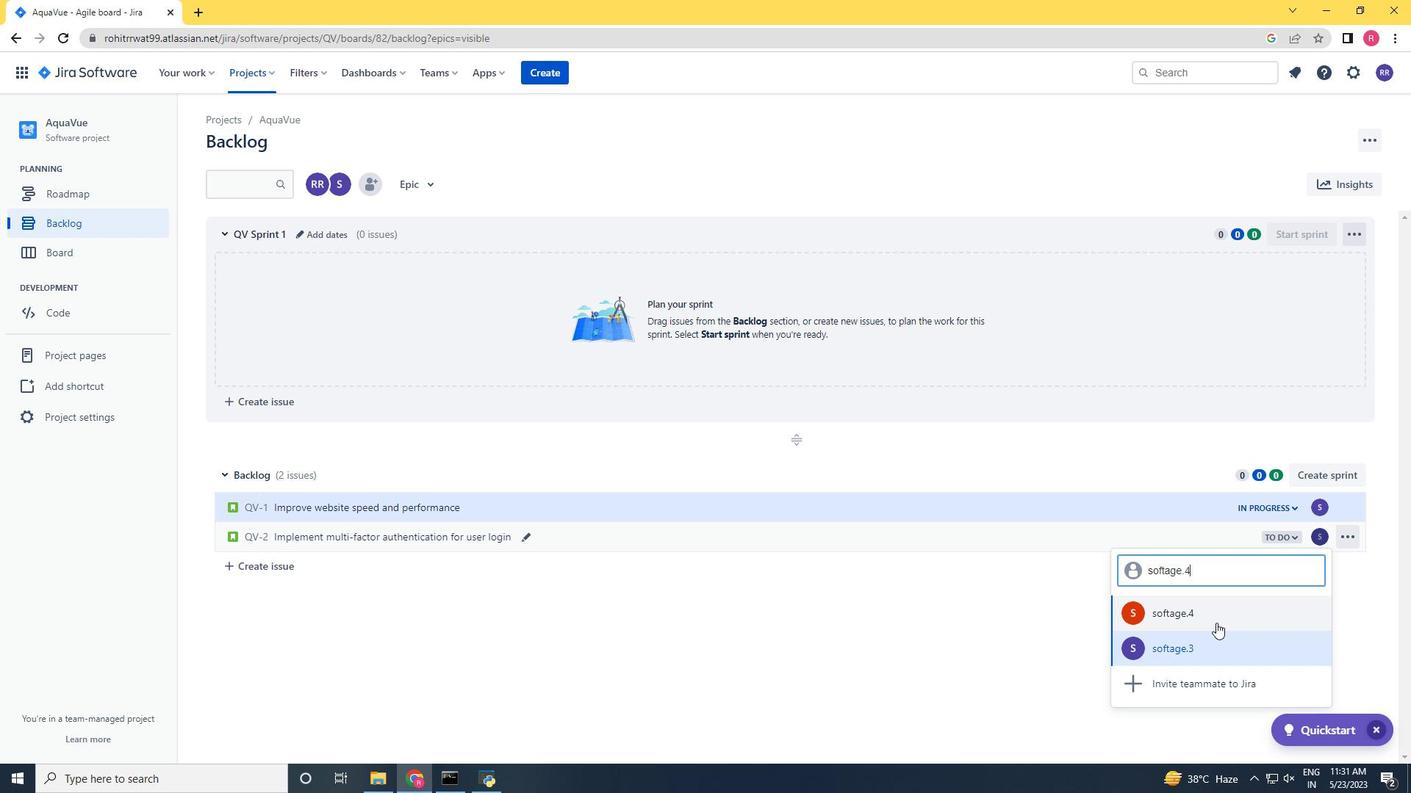 
Action: Mouse moved to (1273, 535)
Screenshot: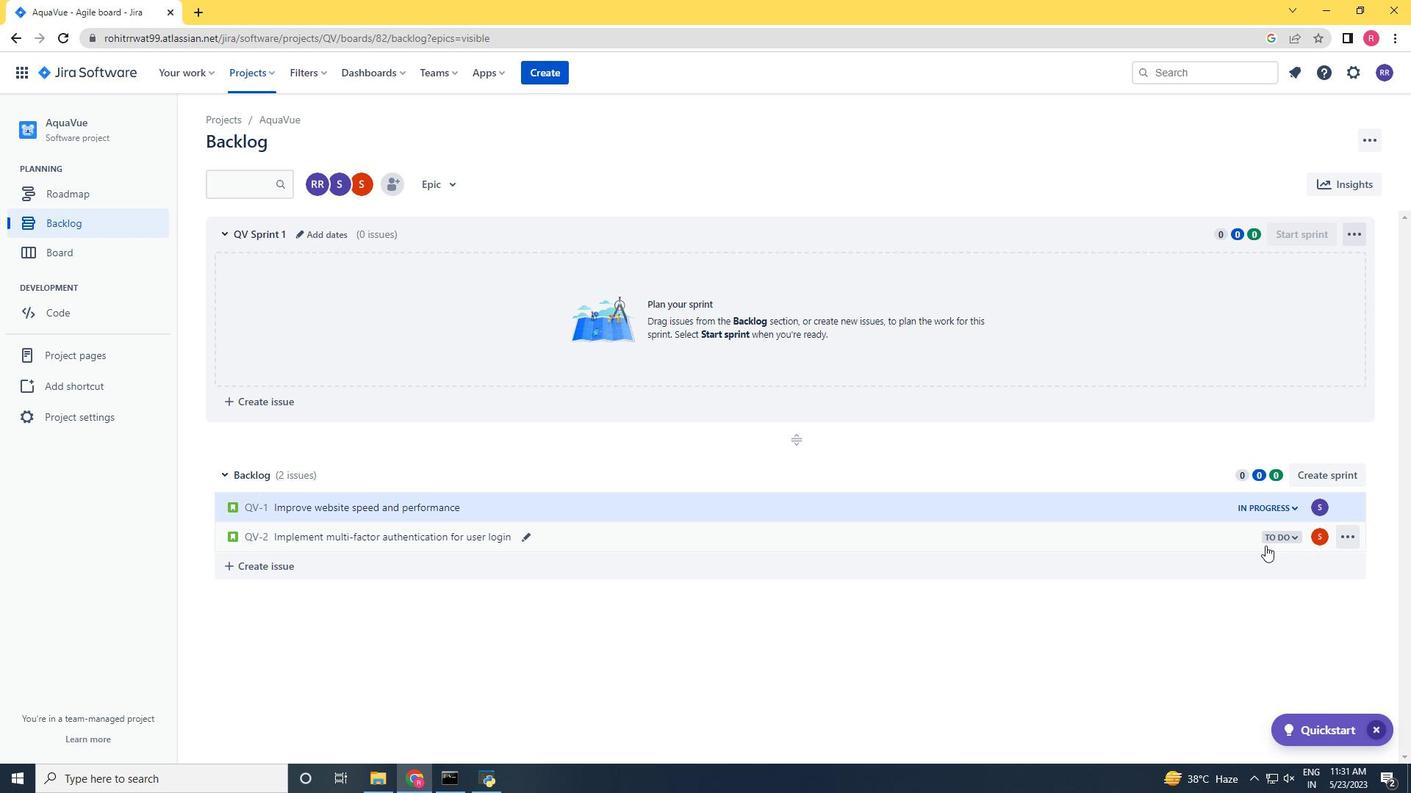 
Action: Mouse pressed left at (1273, 535)
Screenshot: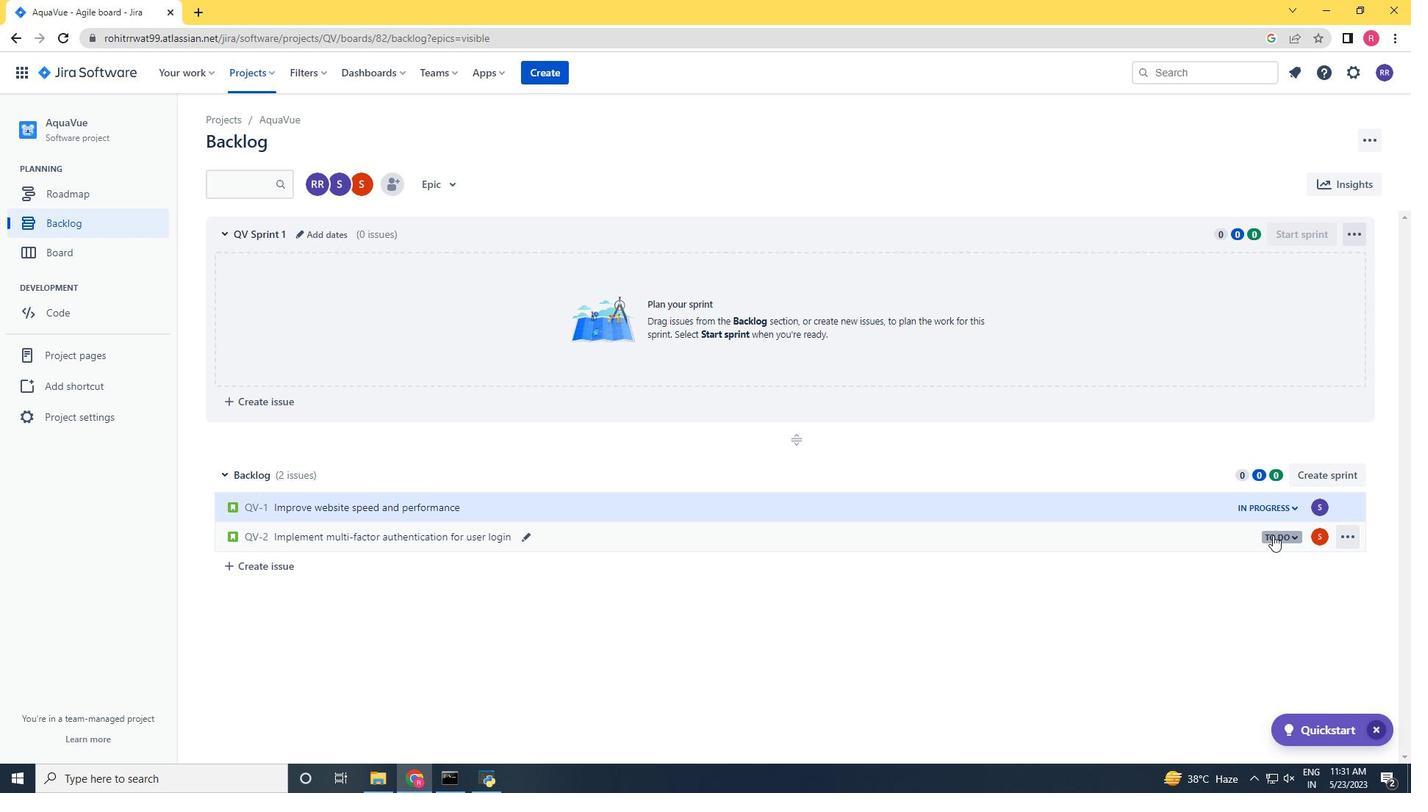 
Action: Mouse moved to (1192, 569)
Screenshot: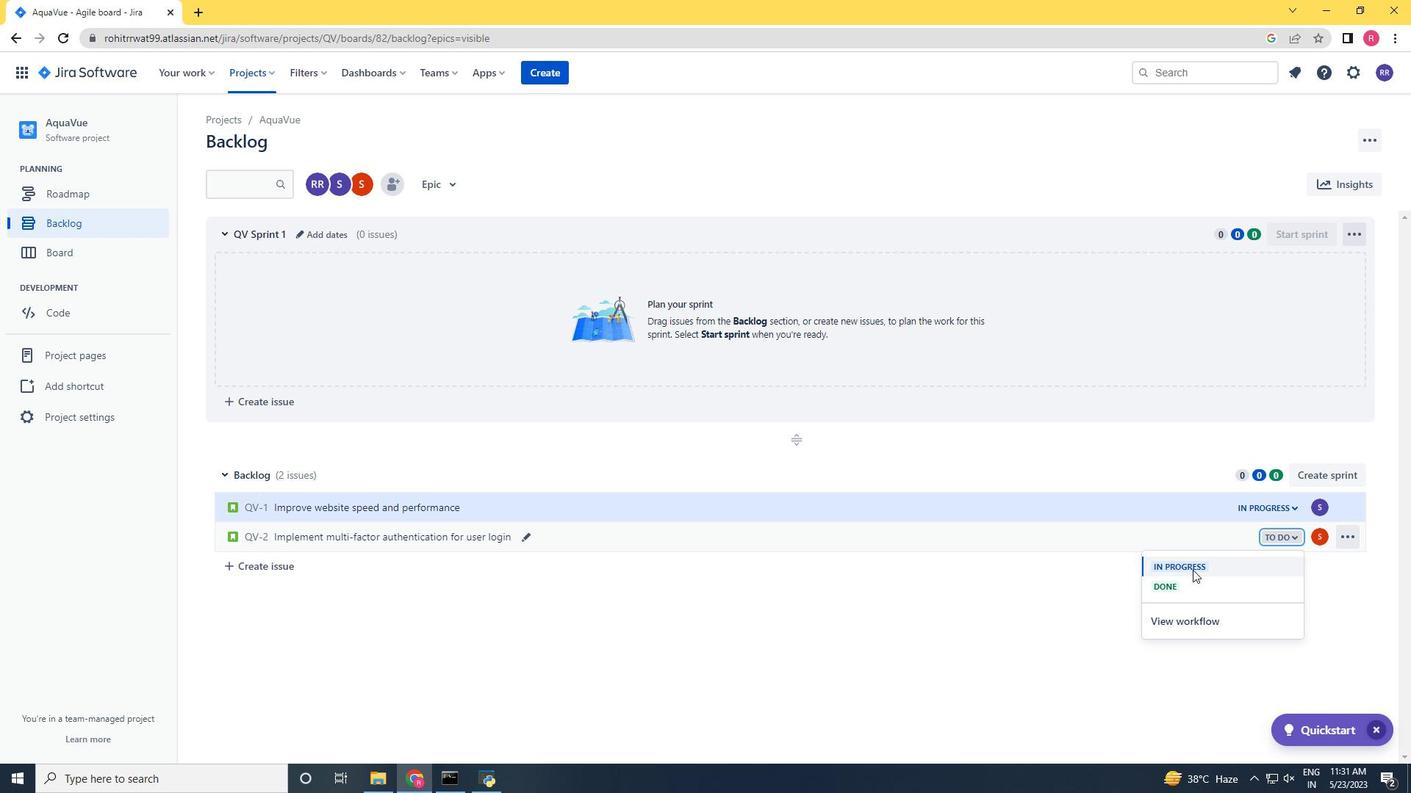 
Action: Mouse pressed left at (1192, 569)
Screenshot: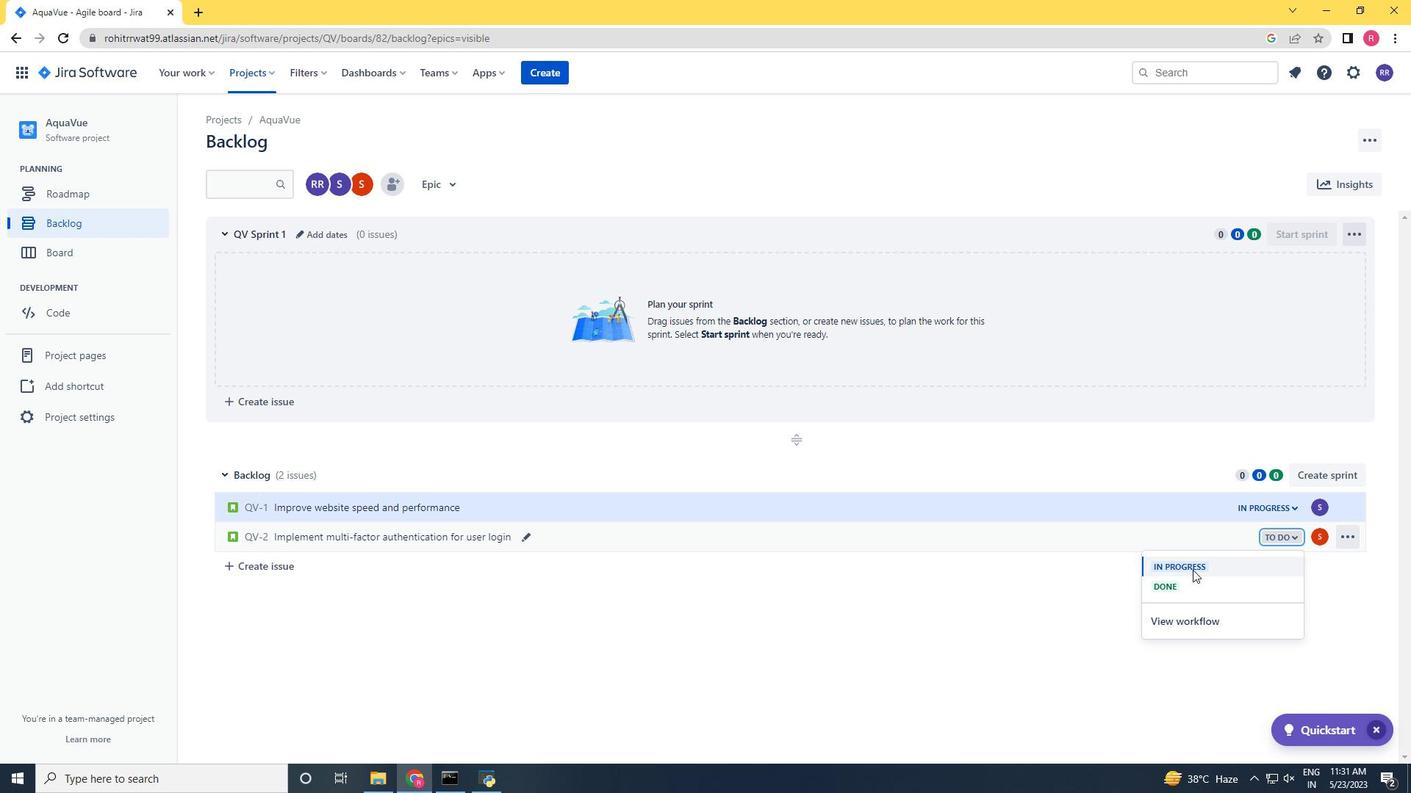 
Action: Mouse moved to (793, 656)
Screenshot: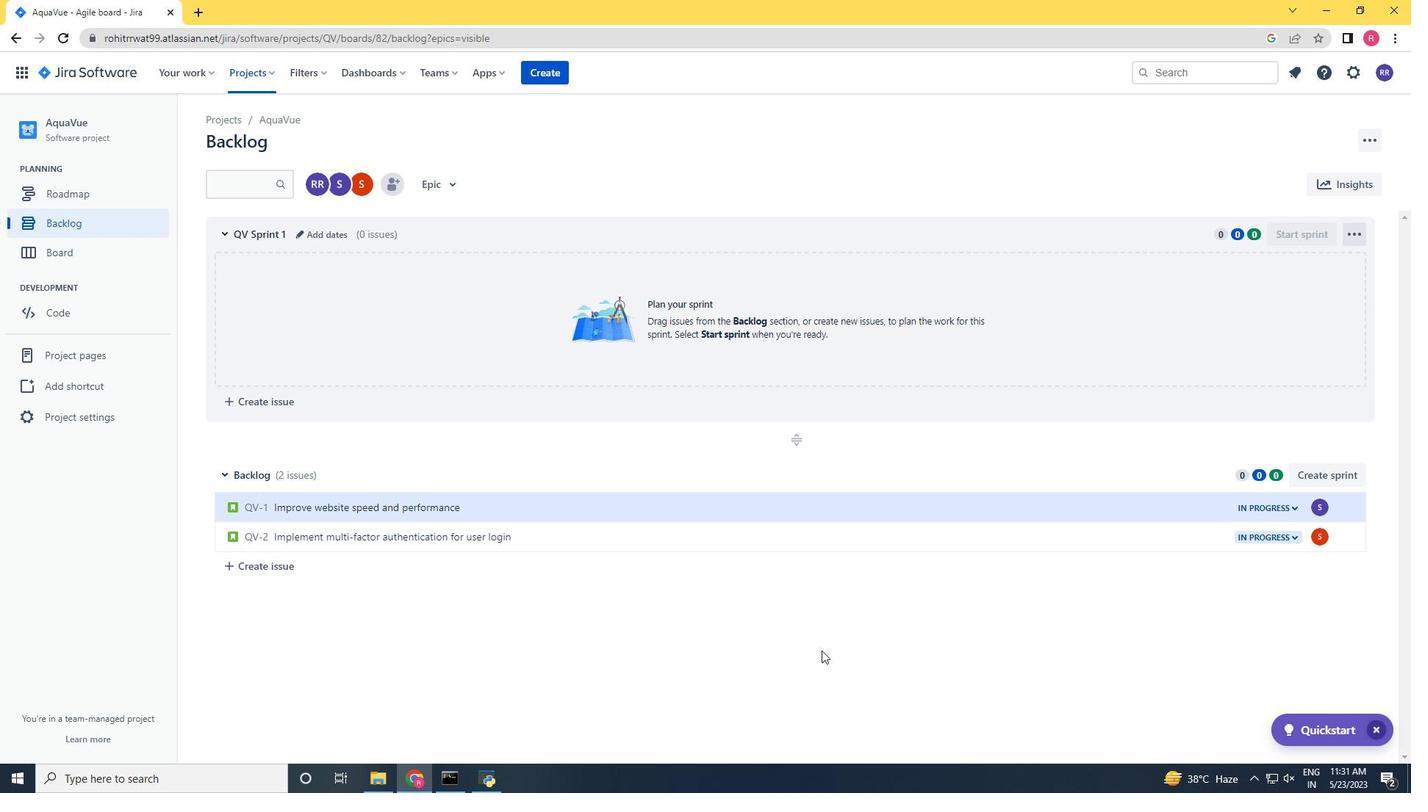 
